 Task: Add an event with the title Lunch and Learn: Effective Presentation Delivery, date '2024/03/05', time 8:50 AM to 10:50 AMand add a description: Participants will understand the value of diversity within the team and explore ways to leverage diverse perspectives, experiences, and expertise. They will learn strategies for creating an inclusive environment that celebrates and respects individual differences., put the event into Orange category . Add location for the event as: Berlin, Germany, logged in from the account softage.3@softage.netand send the event invitation to softage.7@softage.net and softage.8@softage.net. Set a reminder for the event 12 hour before
Action: Mouse moved to (92, 102)
Screenshot: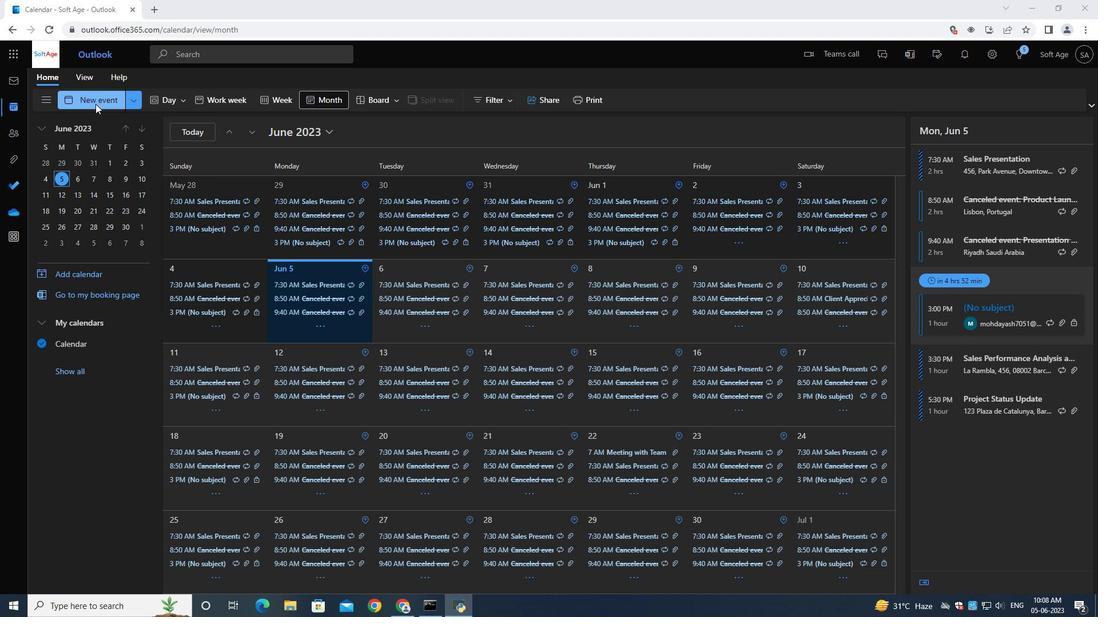 
Action: Mouse pressed left at (92, 102)
Screenshot: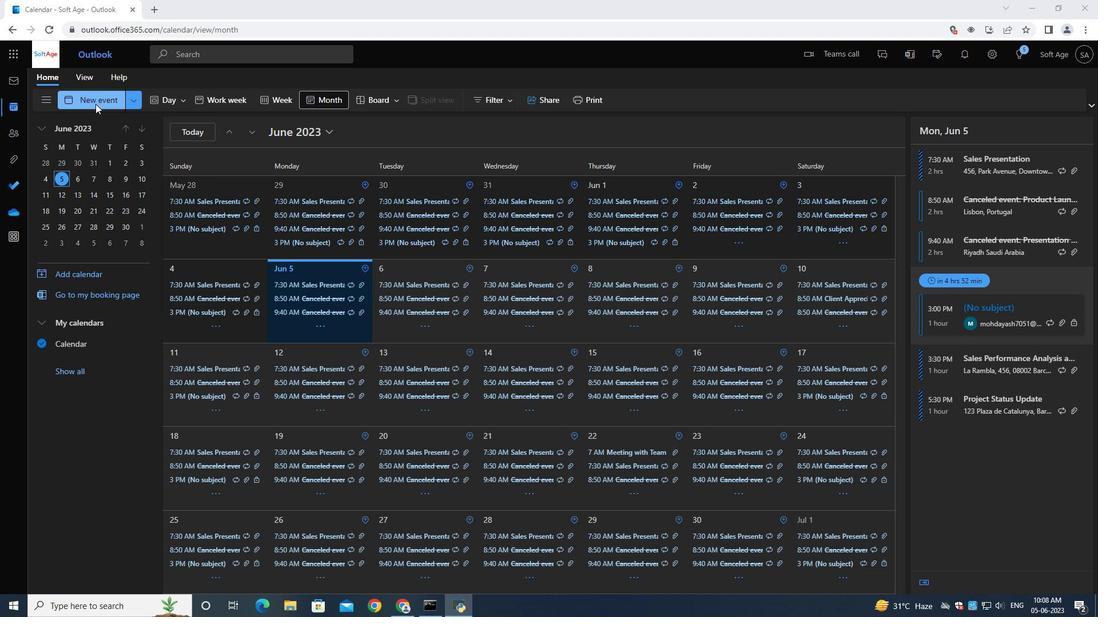 
Action: Mouse moved to (319, 178)
Screenshot: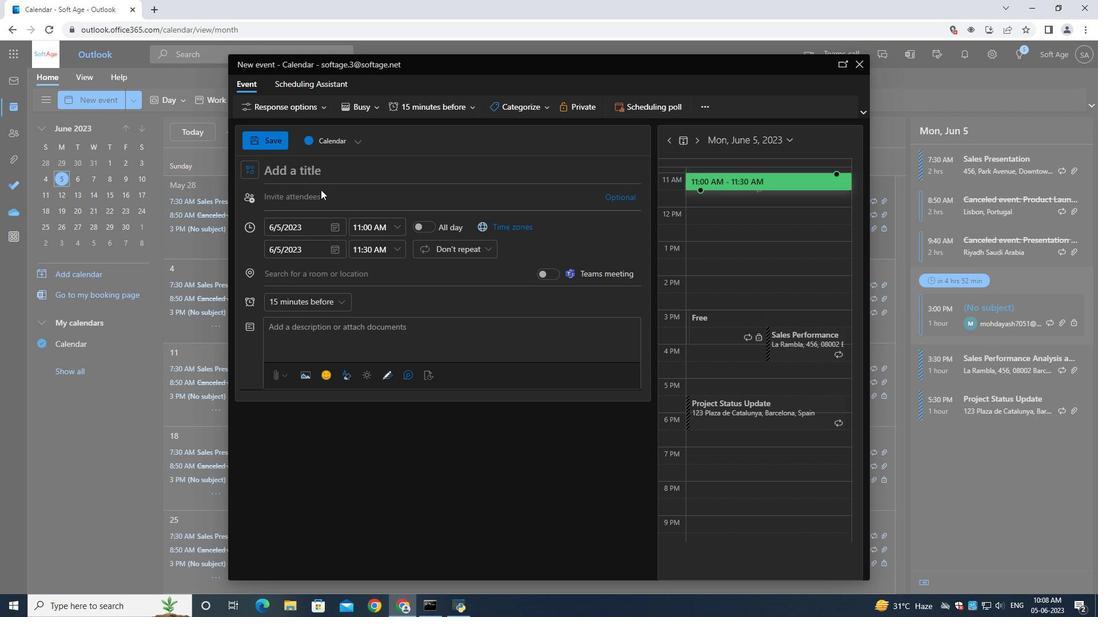 
Action: Mouse pressed left at (319, 178)
Screenshot: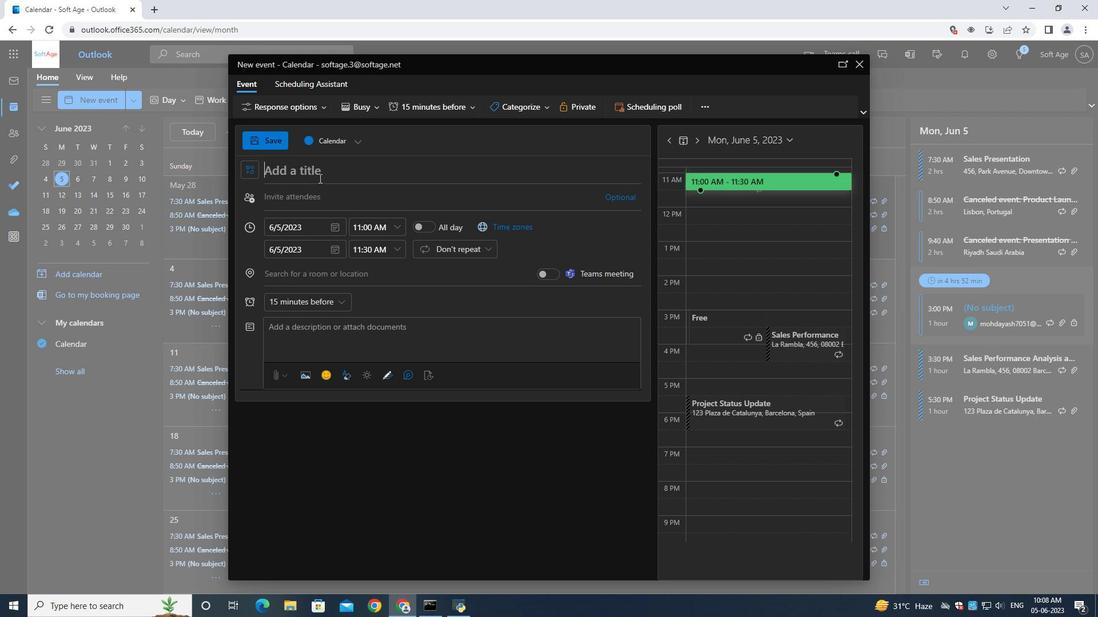 
Action: Mouse moved to (319, 179)
Screenshot: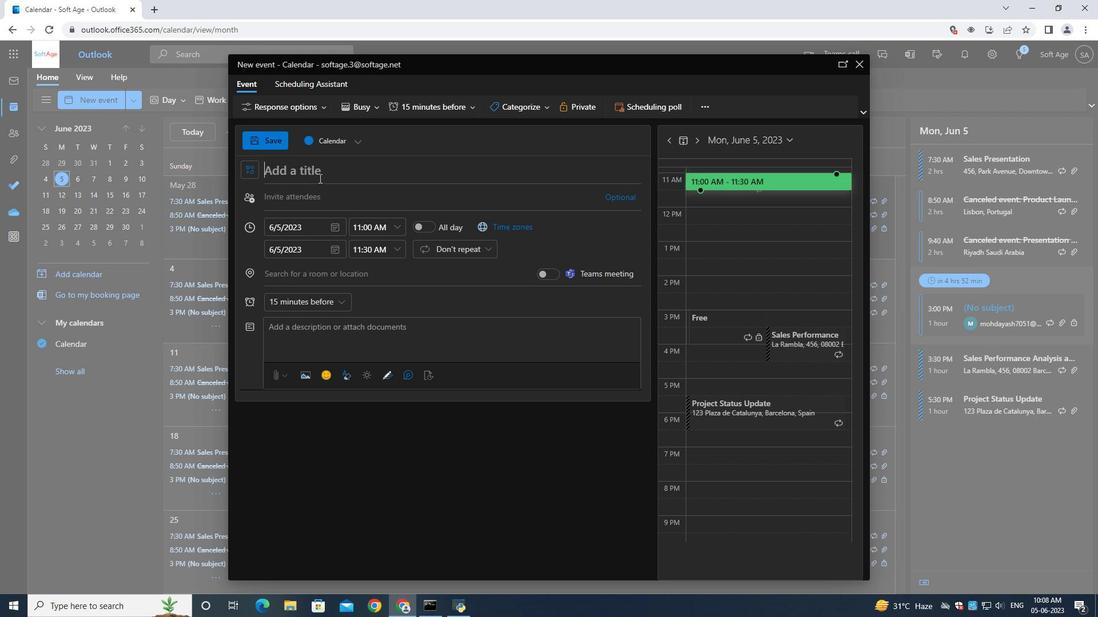 
Action: Key pressed <Key.shift><Key.shift><Key.shift><Key.shift><Key.shift><Key.shift><Key.shift><Key.shift><Key.shift><Key.shift><Key.shift><Key.shift><Key.shift><Key.shift><Key.shift><Key.shift><Key.shift><Key.shift><Key.shift><Key.shift><Key.shift><Key.shift><Key.shift><Key.shift><Key.shift><Key.shift><Key.shift><Key.shift><Key.shift><Key.shift><Key.shift><Key.shift><Key.shift><Key.shift><Key.shift><Key.shift><Key.shift>Lunch<Key.space><Key.shift>and<Key.space><Key.shift><Key.shift><Key.shift>Learn<Key.shift_r>:<Key.space><Key.shift>Effective<Key.space><Key.shift>Presentation<Key.space><Key.shift><Key.shift><Key.shift>Delivery
Screenshot: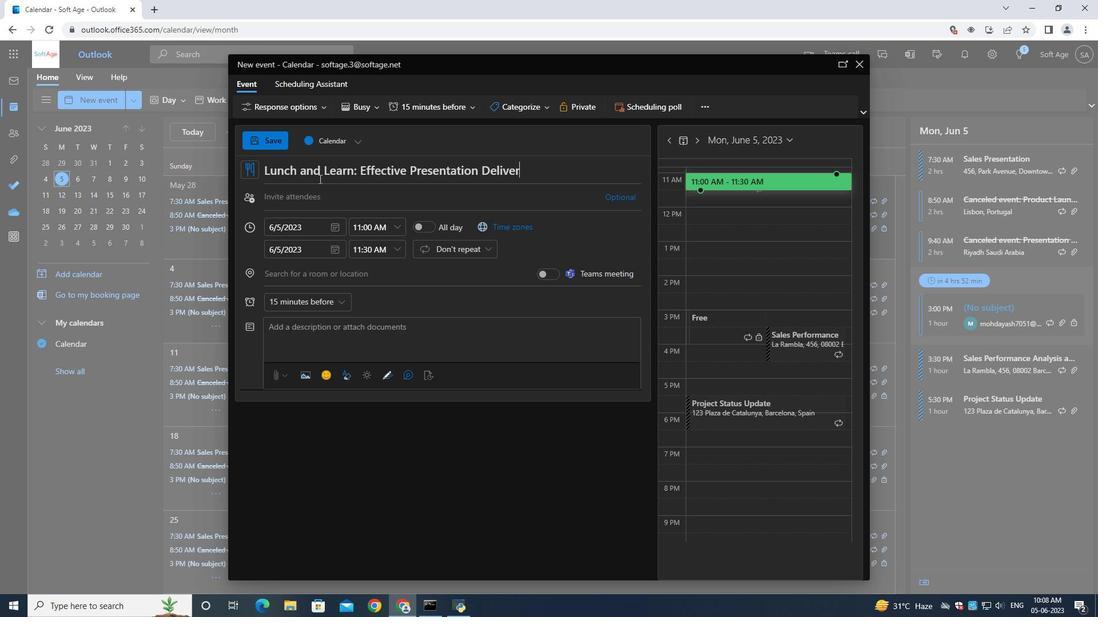 
Action: Mouse moved to (337, 228)
Screenshot: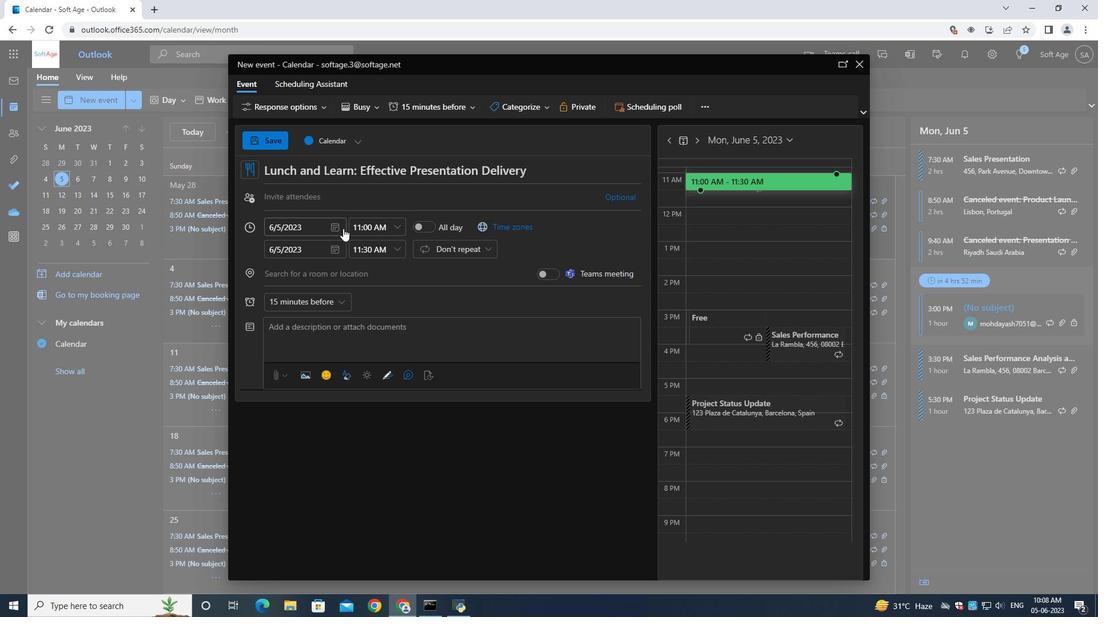 
Action: Mouse pressed left at (337, 228)
Screenshot: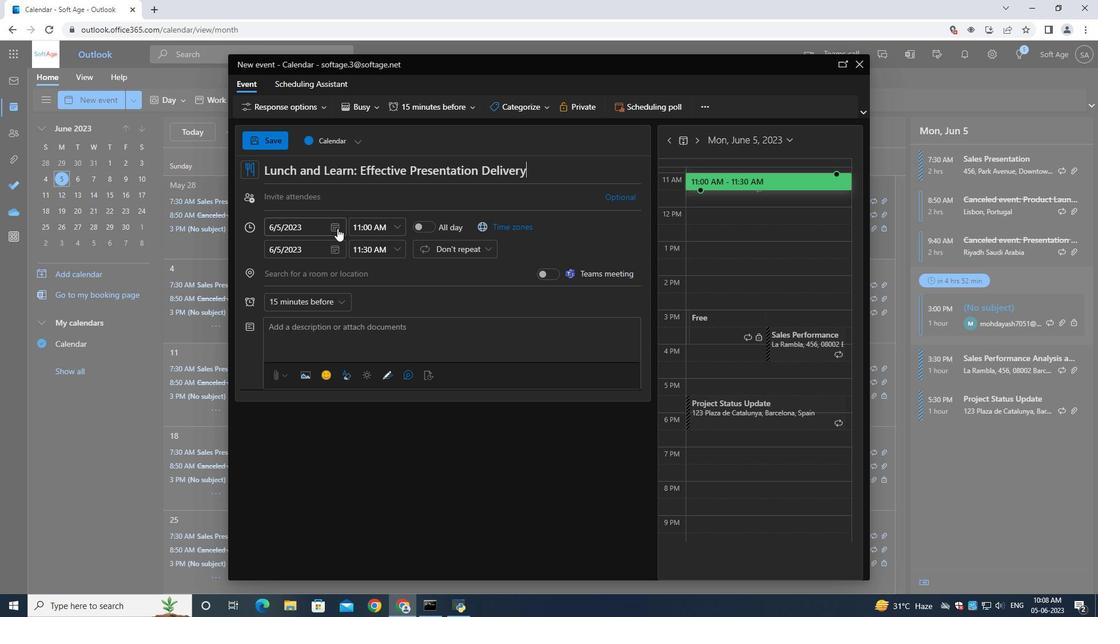 
Action: Mouse moved to (370, 252)
Screenshot: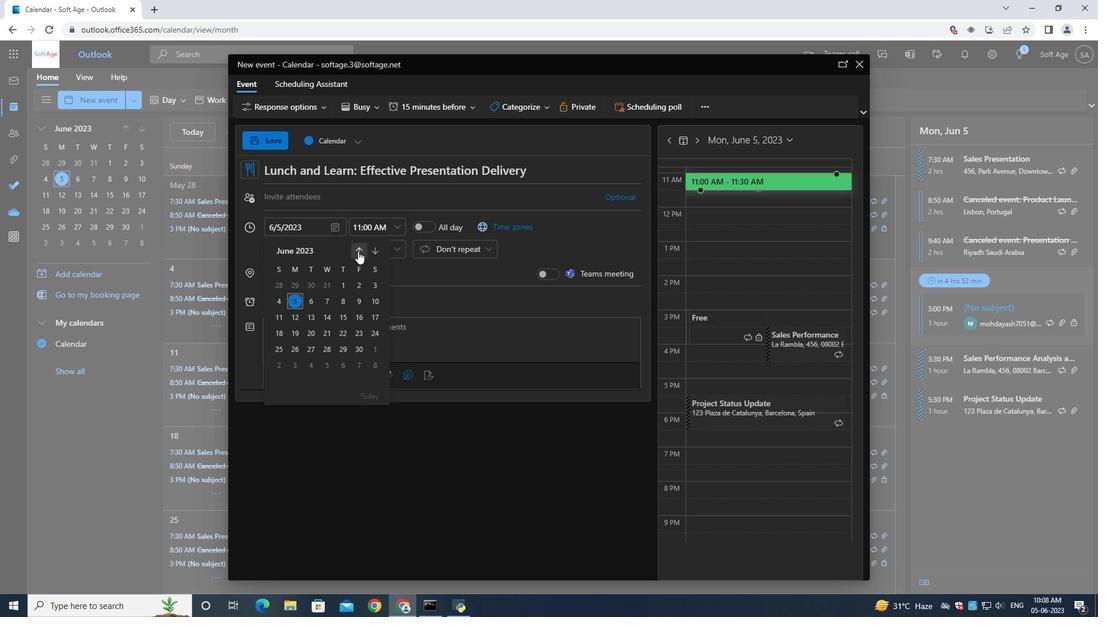 
Action: Mouse pressed left at (370, 252)
Screenshot: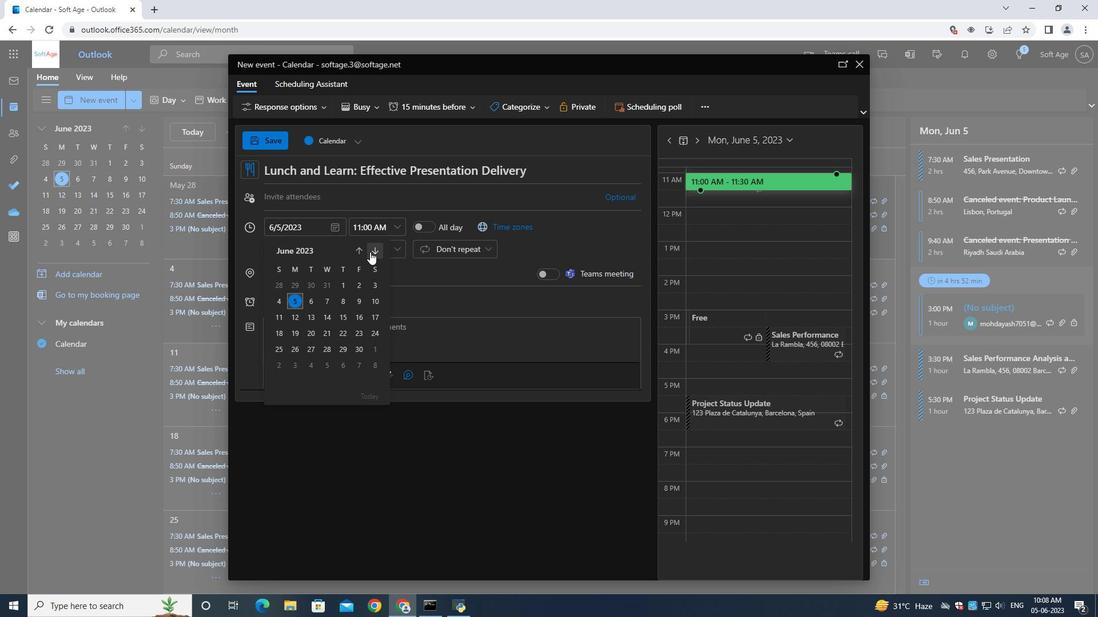 
Action: Mouse pressed left at (370, 252)
Screenshot: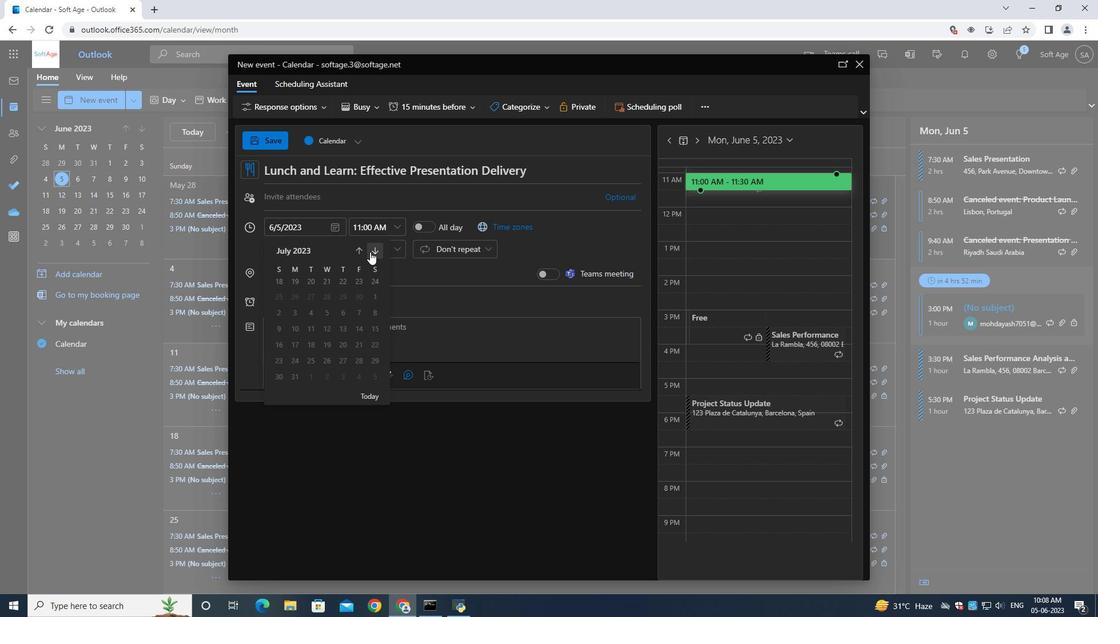 
Action: Mouse moved to (370, 252)
Screenshot: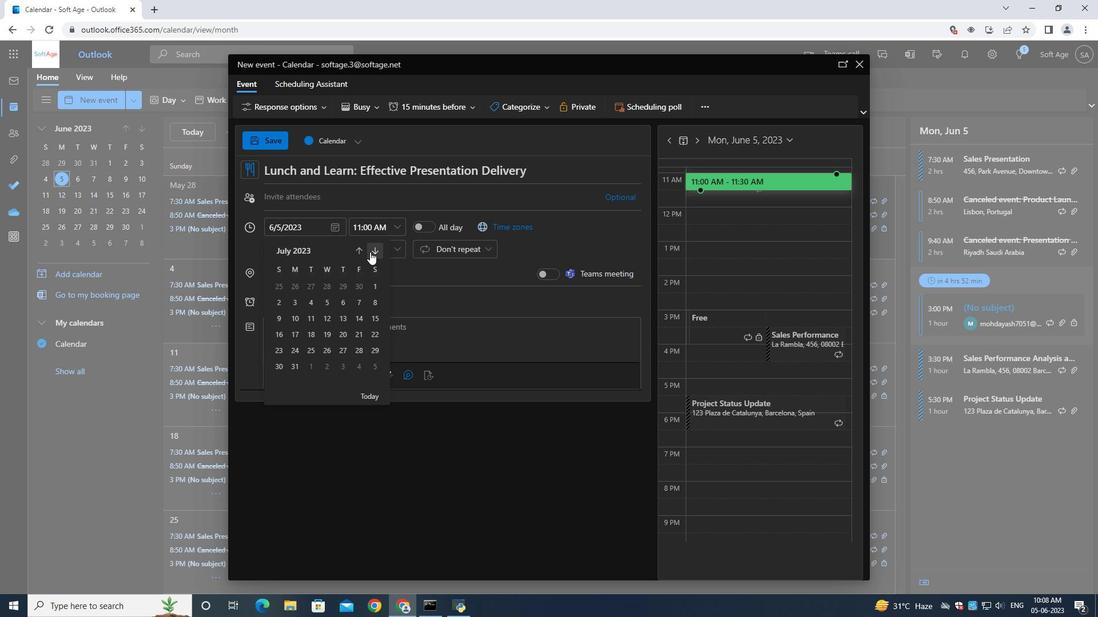 
Action: Mouse pressed left at (370, 252)
Screenshot: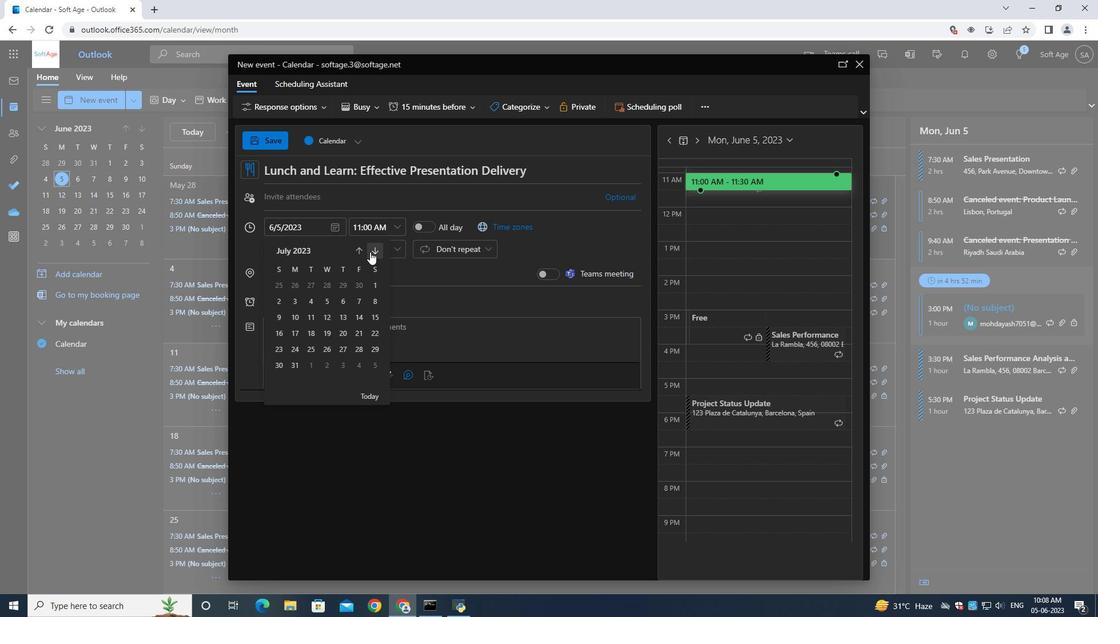 
Action: Mouse pressed left at (370, 252)
Screenshot: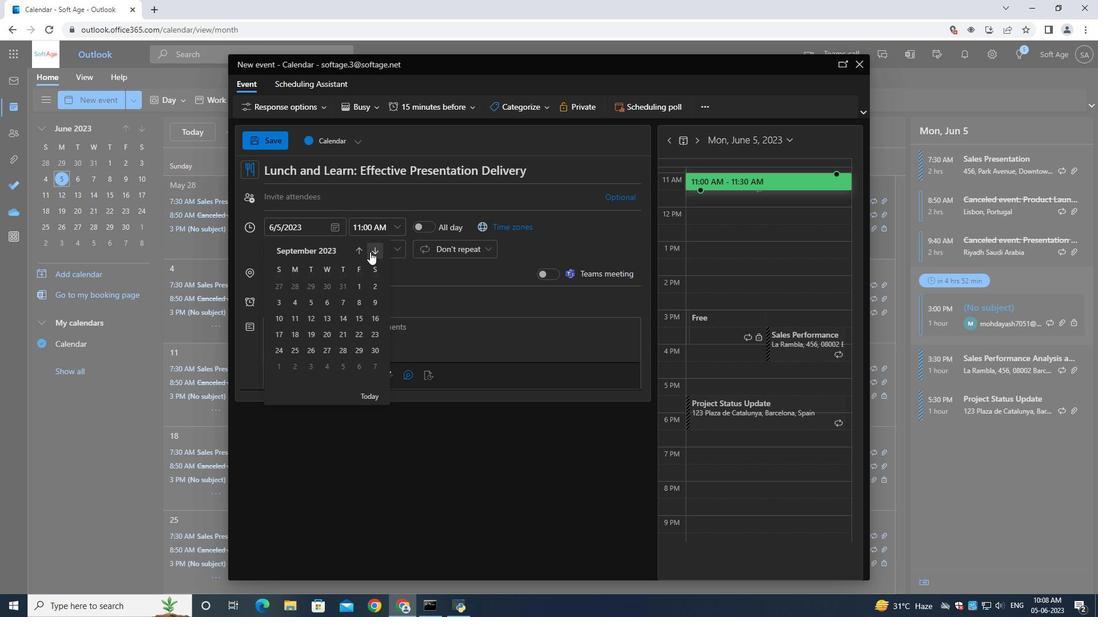 
Action: Mouse pressed left at (370, 252)
Screenshot: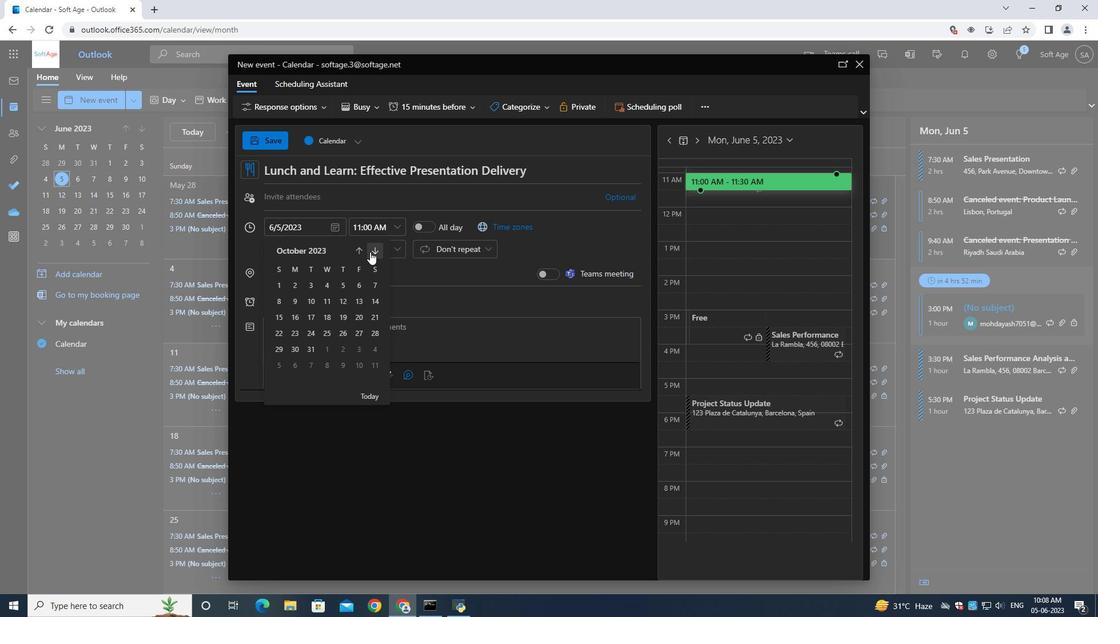 
Action: Mouse pressed left at (370, 252)
Screenshot: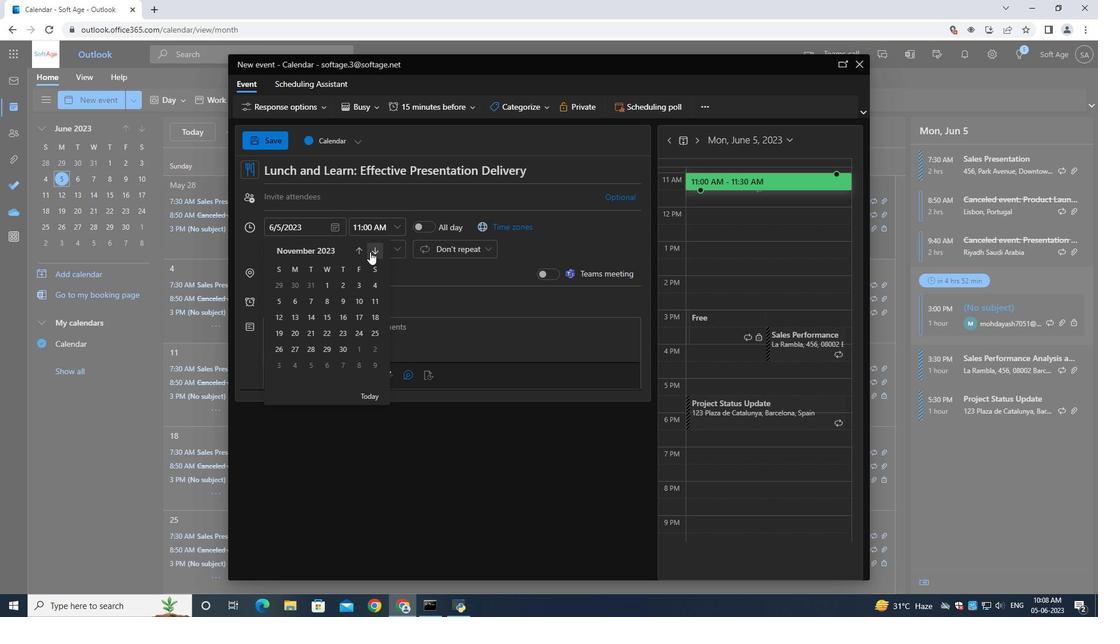 
Action: Mouse pressed left at (370, 252)
Screenshot: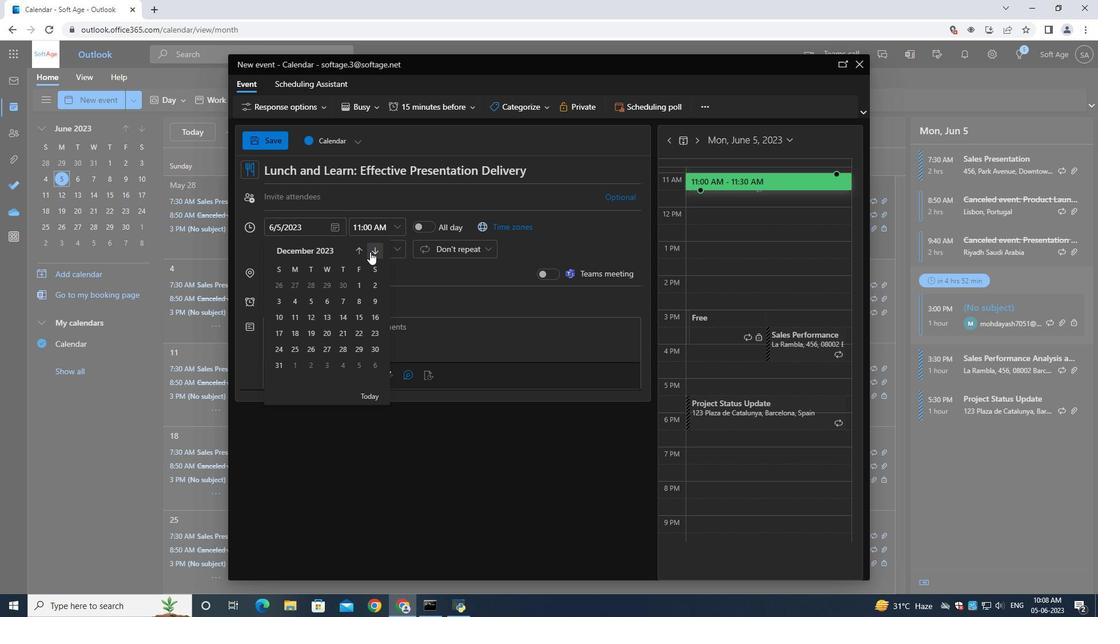
Action: Mouse pressed left at (370, 252)
Screenshot: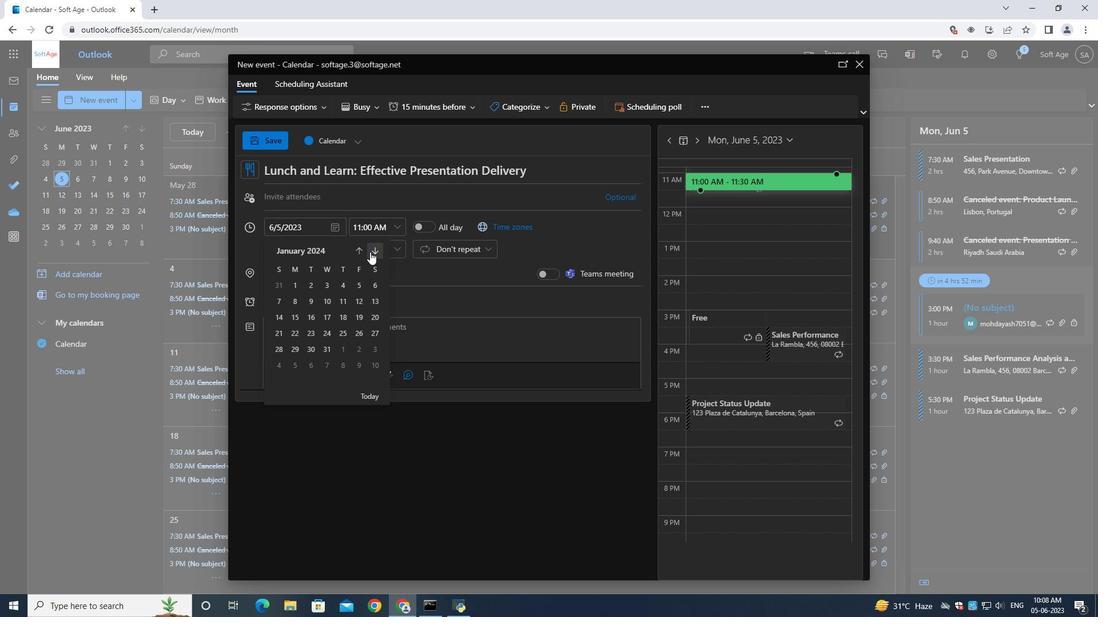 
Action: Mouse pressed left at (370, 252)
Screenshot: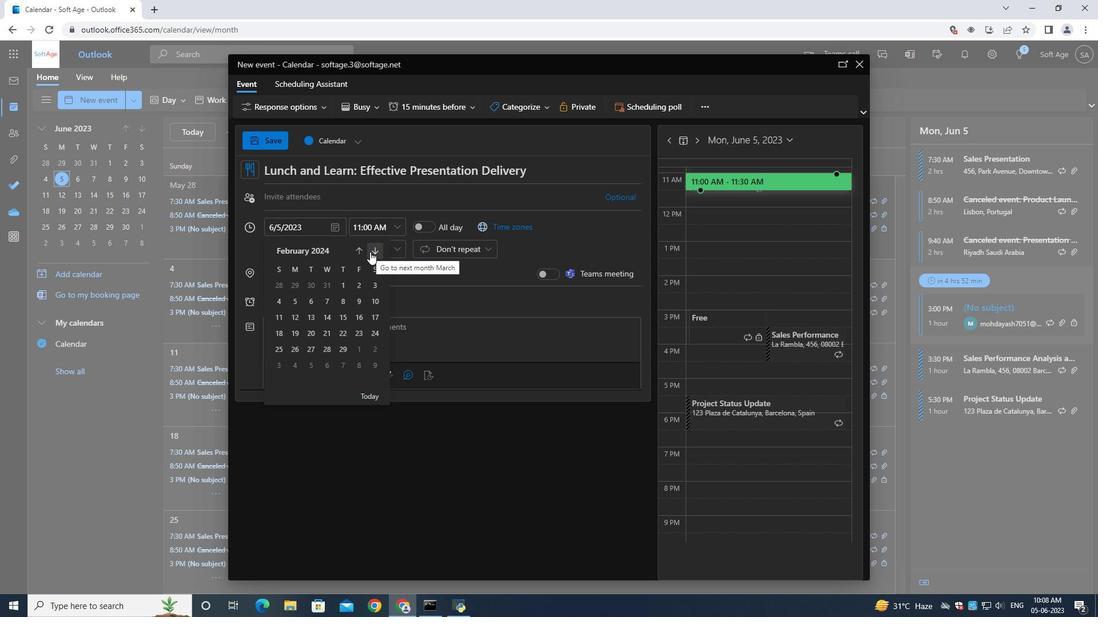 
Action: Mouse moved to (309, 300)
Screenshot: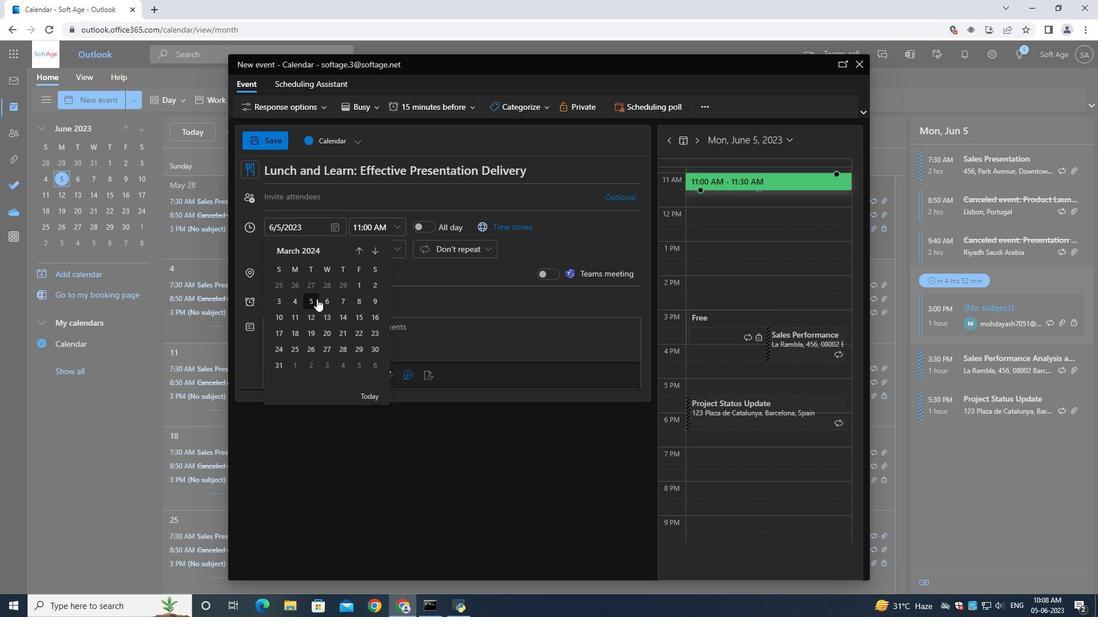 
Action: Mouse pressed left at (309, 300)
Screenshot: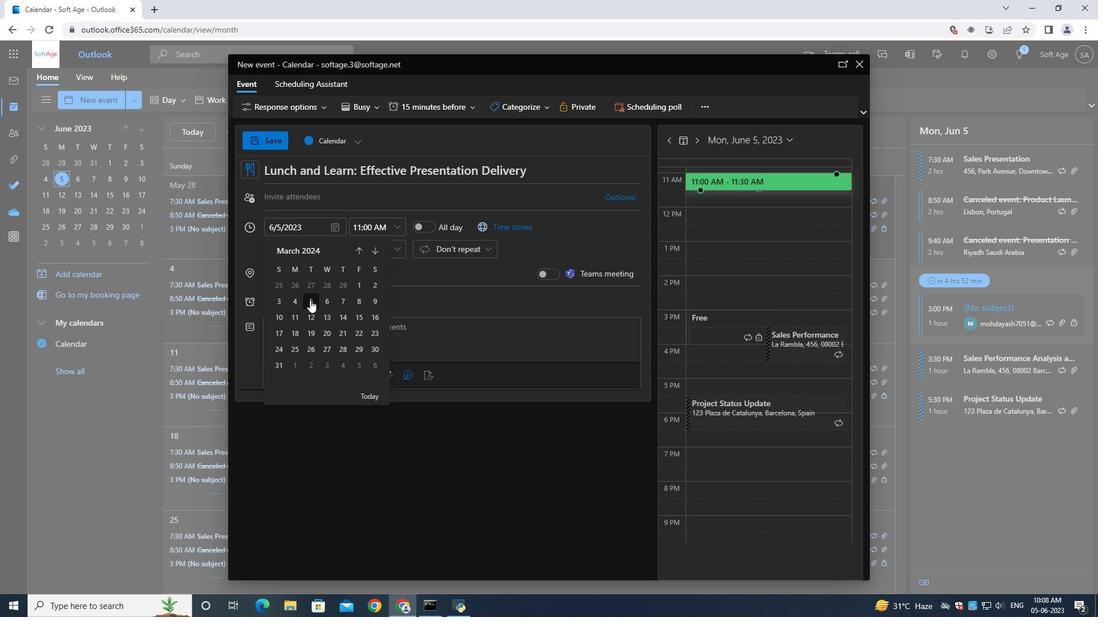 
Action: Mouse moved to (370, 229)
Screenshot: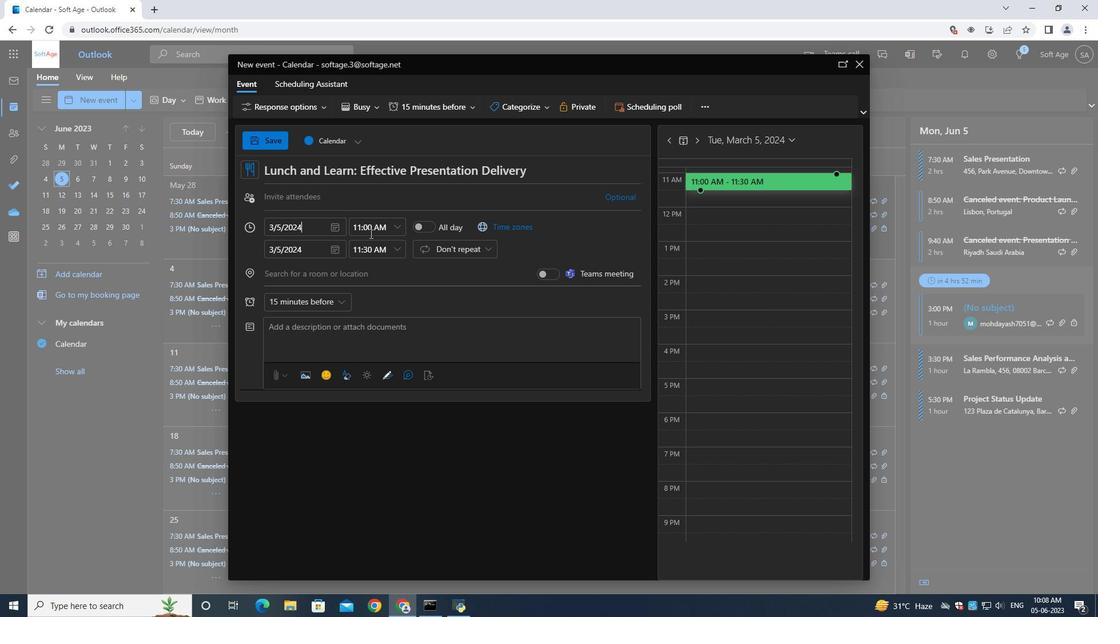 
Action: Mouse pressed left at (370, 229)
Screenshot: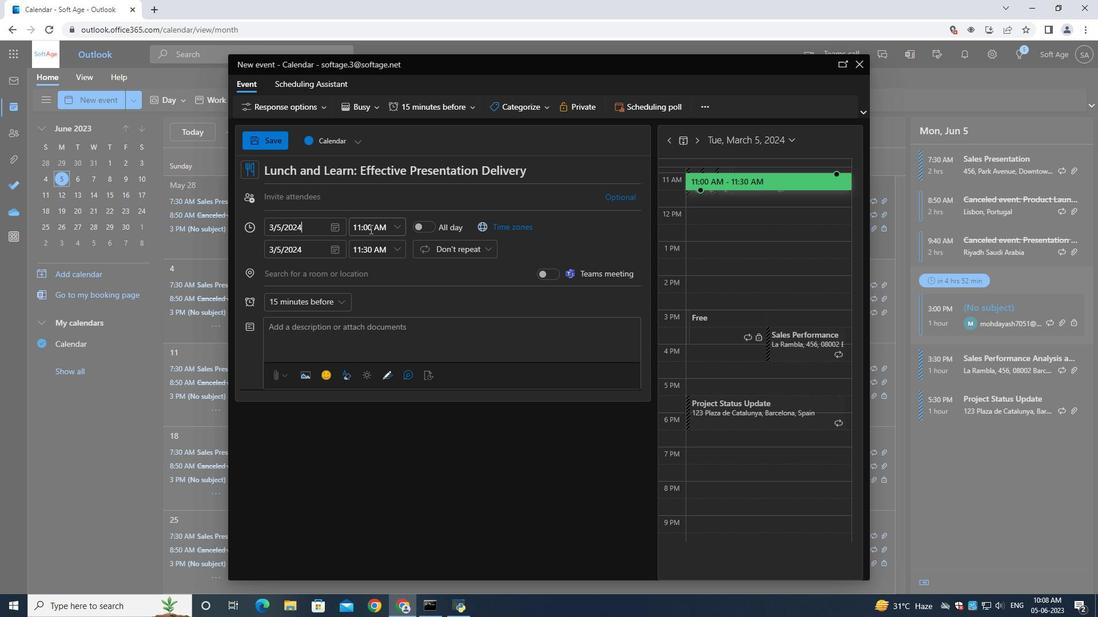 
Action: Mouse moved to (412, 227)
Screenshot: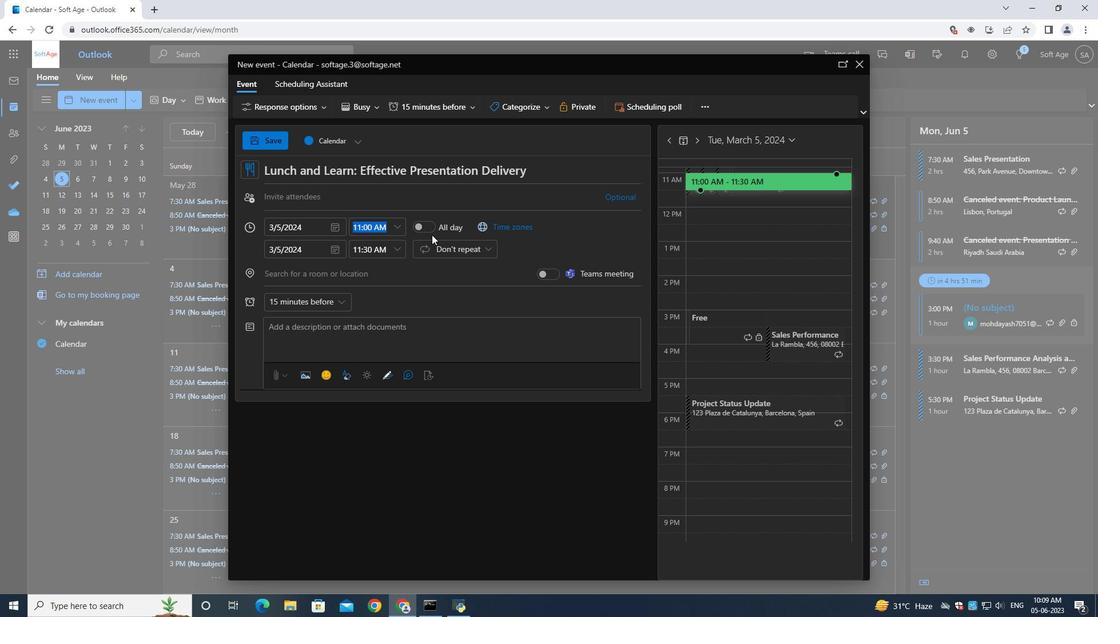 
Action: Key pressed 8<Key.shift_r>:50<Key.shift>AM
Screenshot: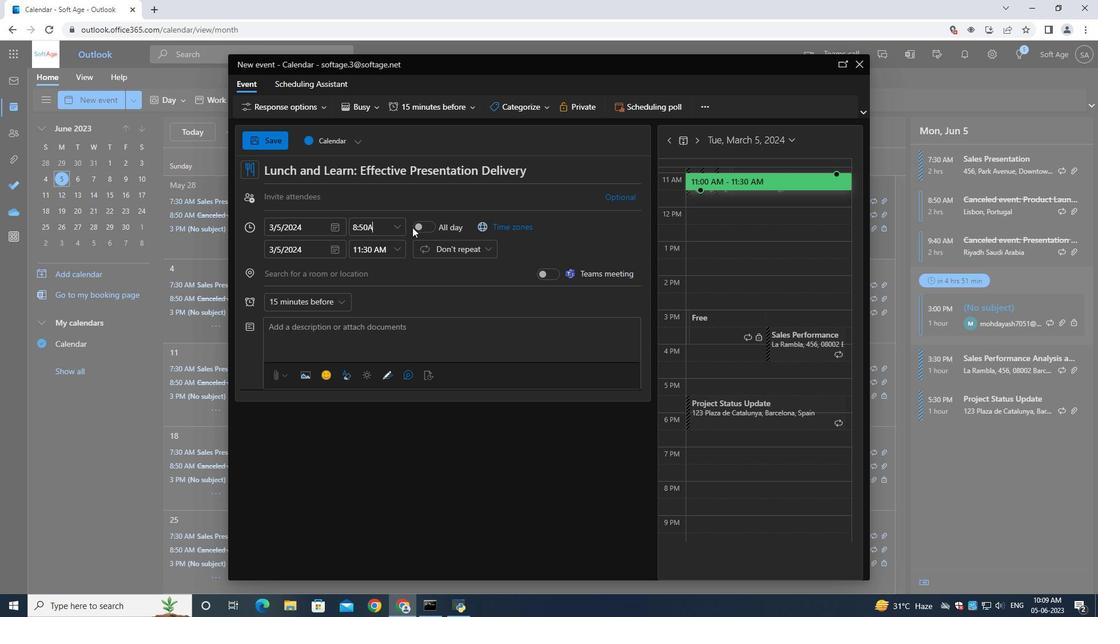 
Action: Mouse moved to (362, 247)
Screenshot: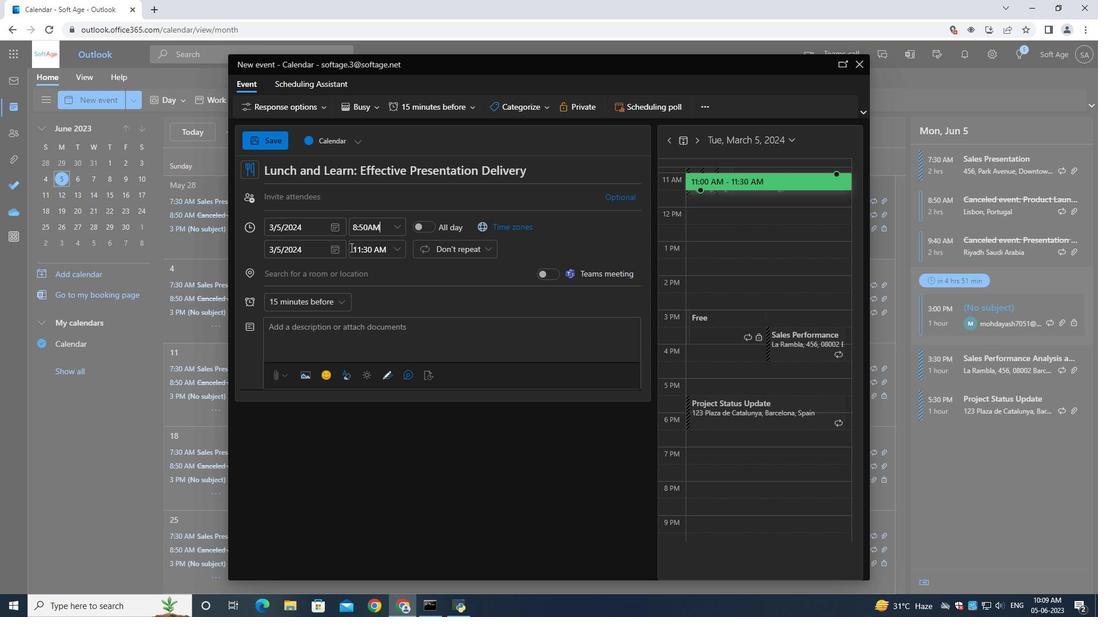 
Action: Mouse pressed left at (362, 247)
Screenshot: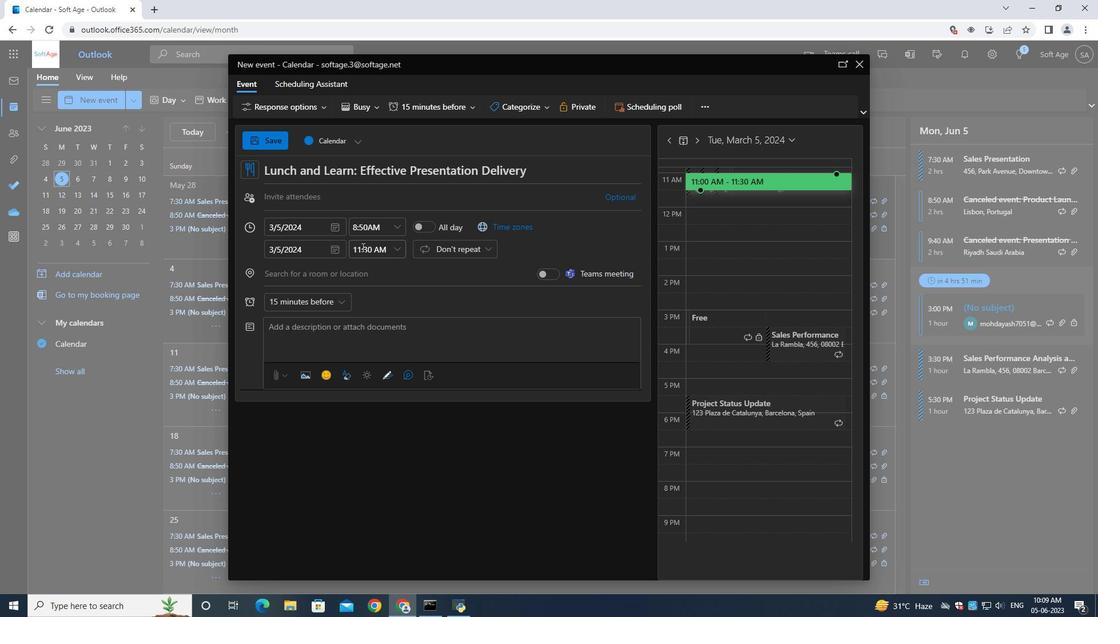 
Action: Key pressed 10<Key.shift_r><Key.shift_r><Key.shift_r><Key.shift_r><Key.shift_r>:50<Key.shift>AM
Screenshot: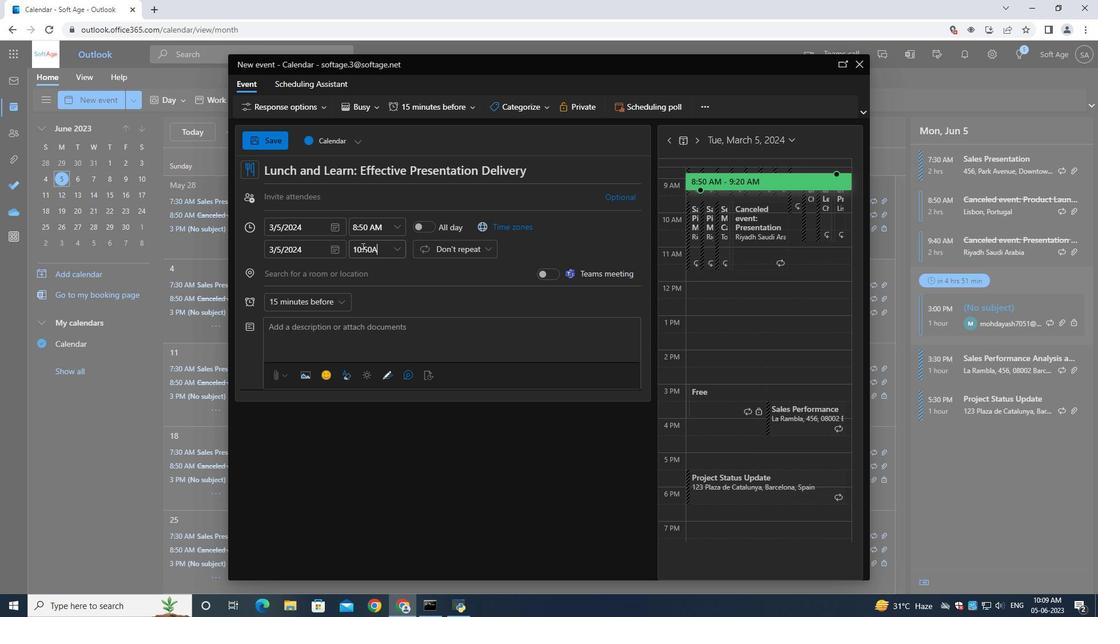 
Action: Mouse moved to (329, 328)
Screenshot: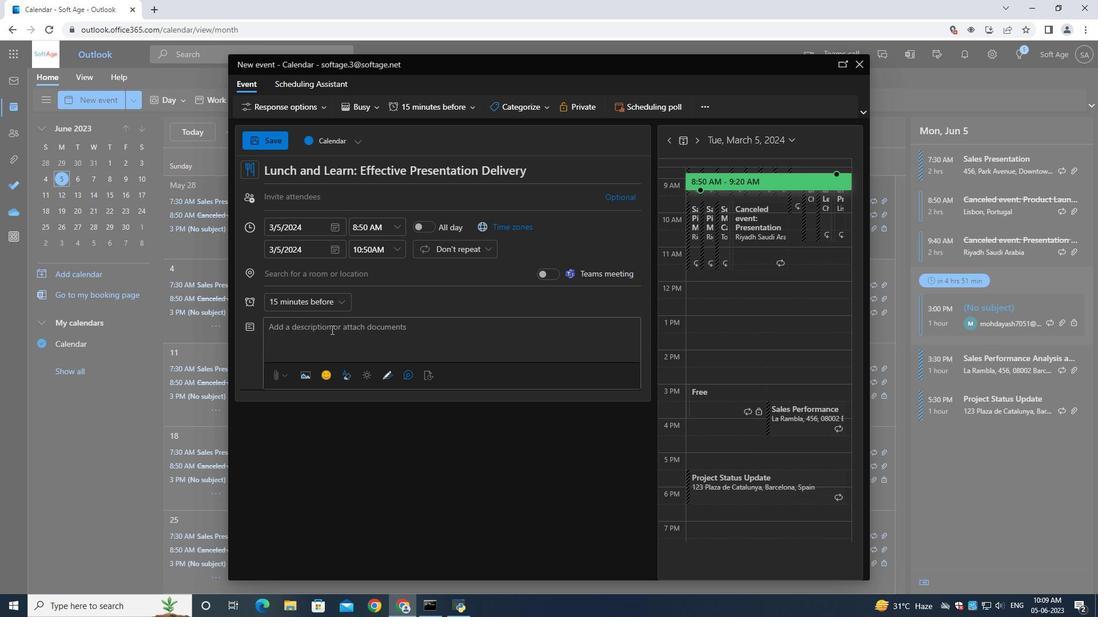 
Action: Mouse pressed left at (329, 328)
Screenshot: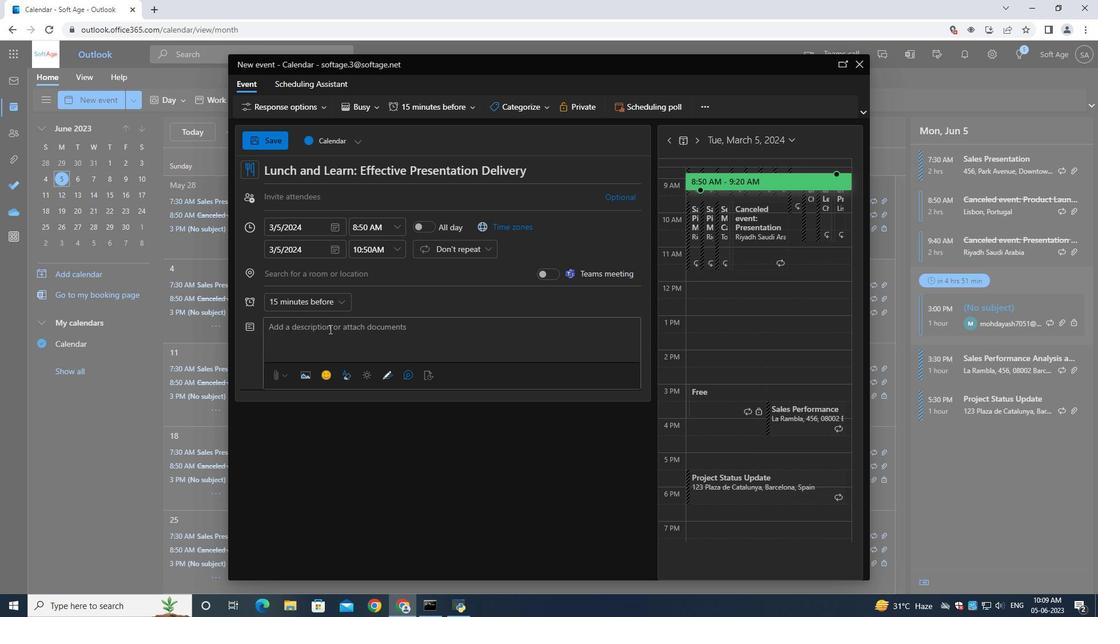 
Action: Mouse moved to (329, 328)
Screenshot: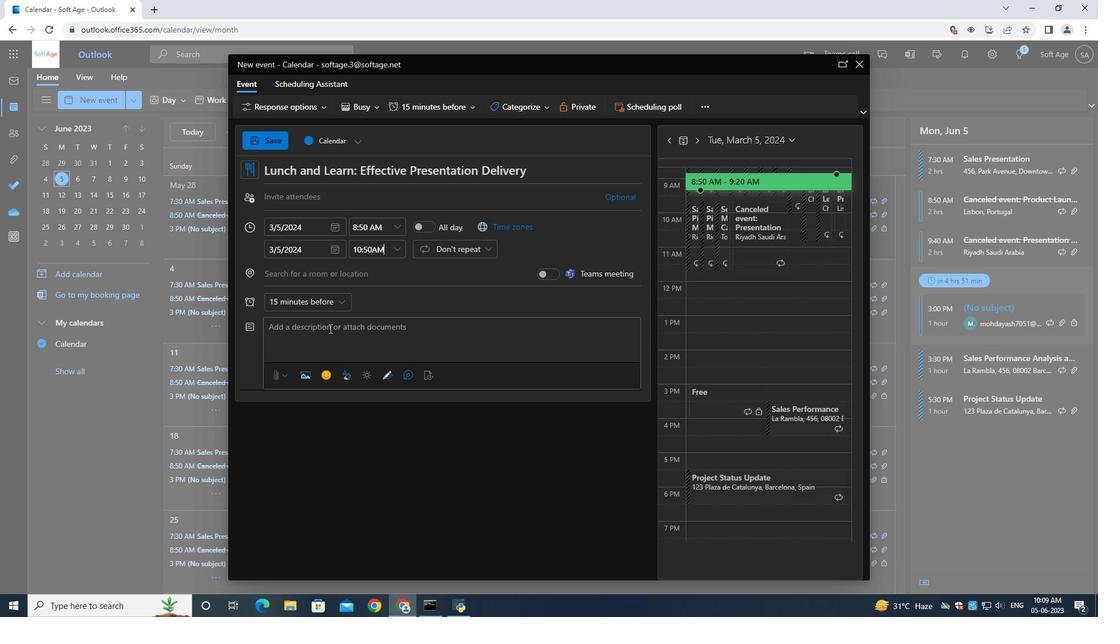 
Action: Key pressed <Key.shift>Participants<Key.space>will<Key.space>understand<Key.space>the<Key.space>value<Key.space>of<Key.space>diversity<Key.space>within<Key.space>the<Key.space>team<Key.space>and<Key.space>explore<Key.space>ways<Key.space>to<Key.space>leverage<Key.space>diverse<Key.space>perspectives,<Key.space>experience,<Key.space>and<Key.space>expertise.<Key.space><Key.shift>They<Key.space>will<Key.space>learn<Key.space>stra<Key.backspace><Key.backspace>e<Key.backspace>rategies<Key.space>an<Key.backspace><Key.backspace>for<Key.space>creating<Key.space>inclusive<Key.space>enviroment<Key.space>that<Key.space>celebrates<Key.space>and<Key.space>respects<Key.space>individual<Key.space>differences.
Screenshot: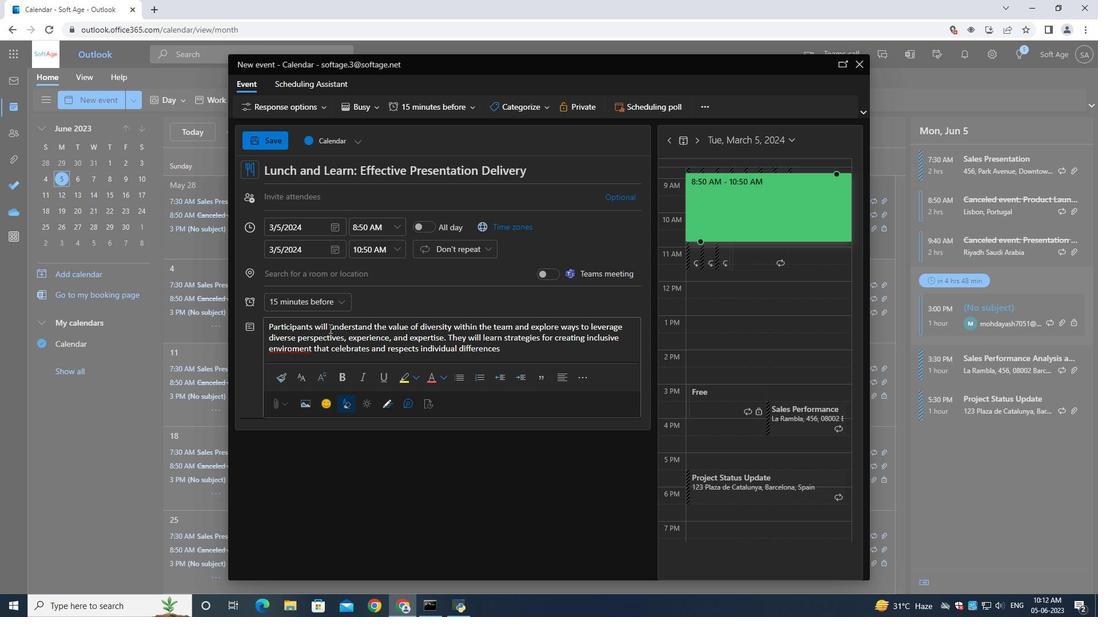 
Action: Mouse moved to (517, 104)
Screenshot: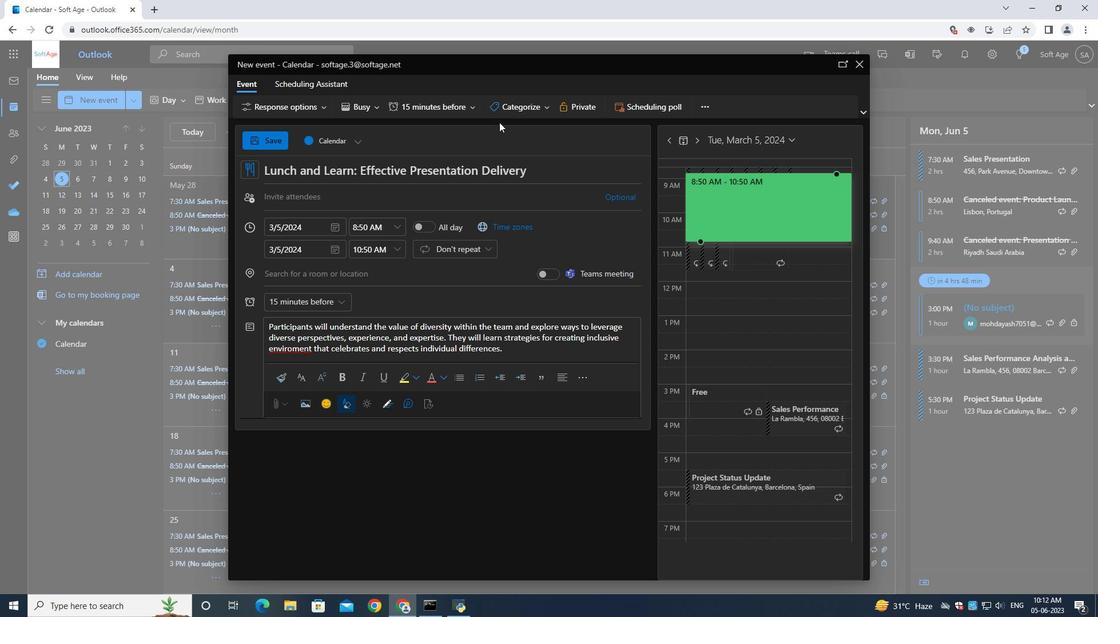 
Action: Mouse pressed left at (517, 104)
Screenshot: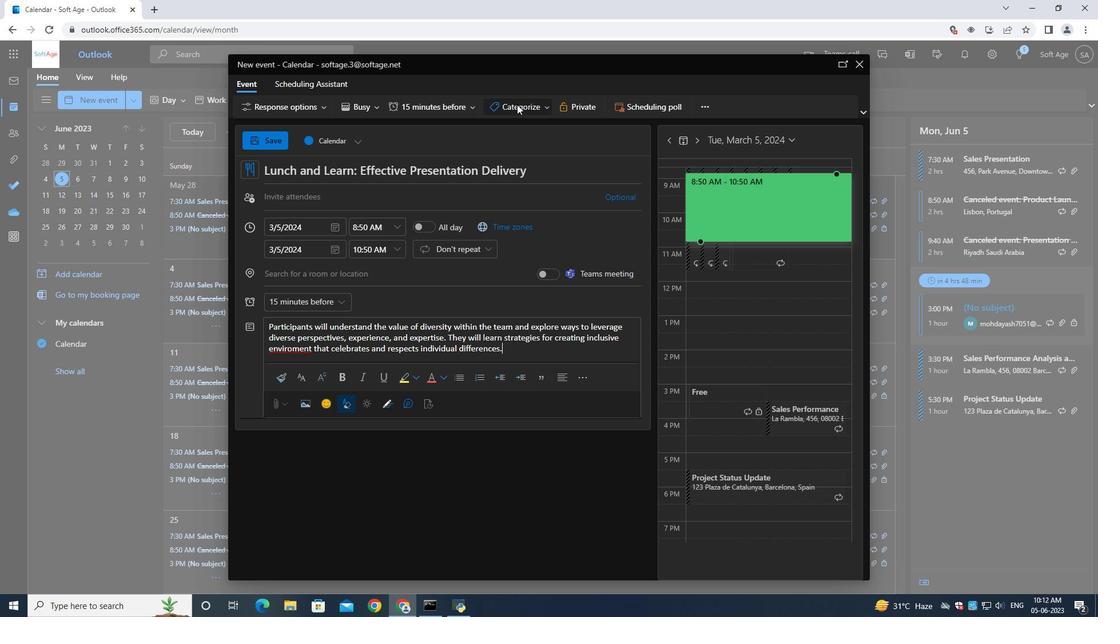 
Action: Mouse moved to (521, 166)
Screenshot: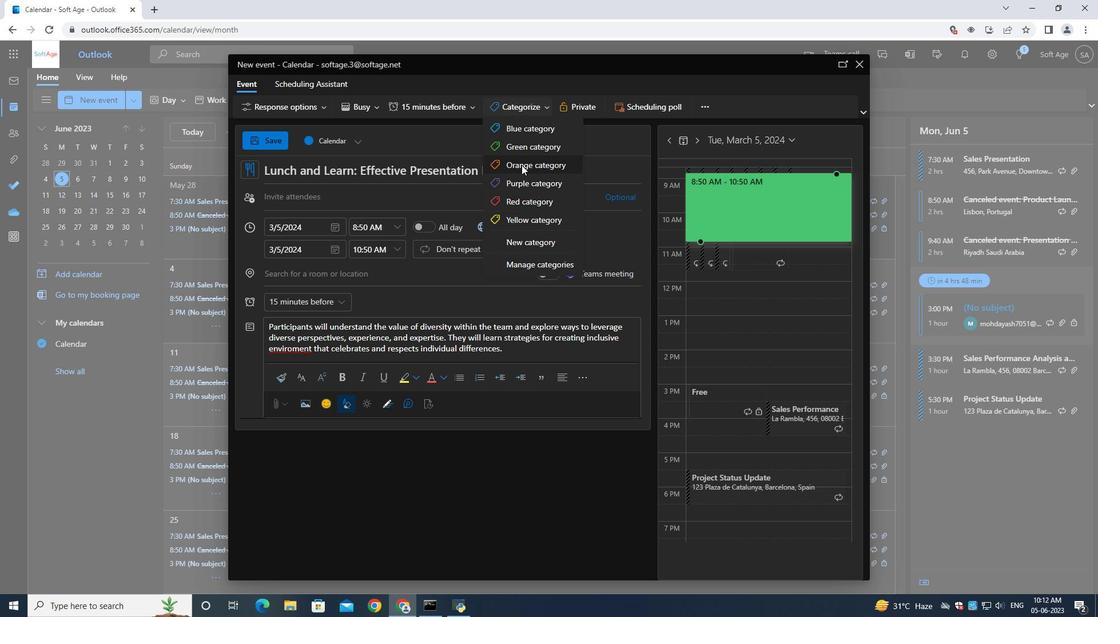 
Action: Mouse pressed left at (521, 166)
Screenshot: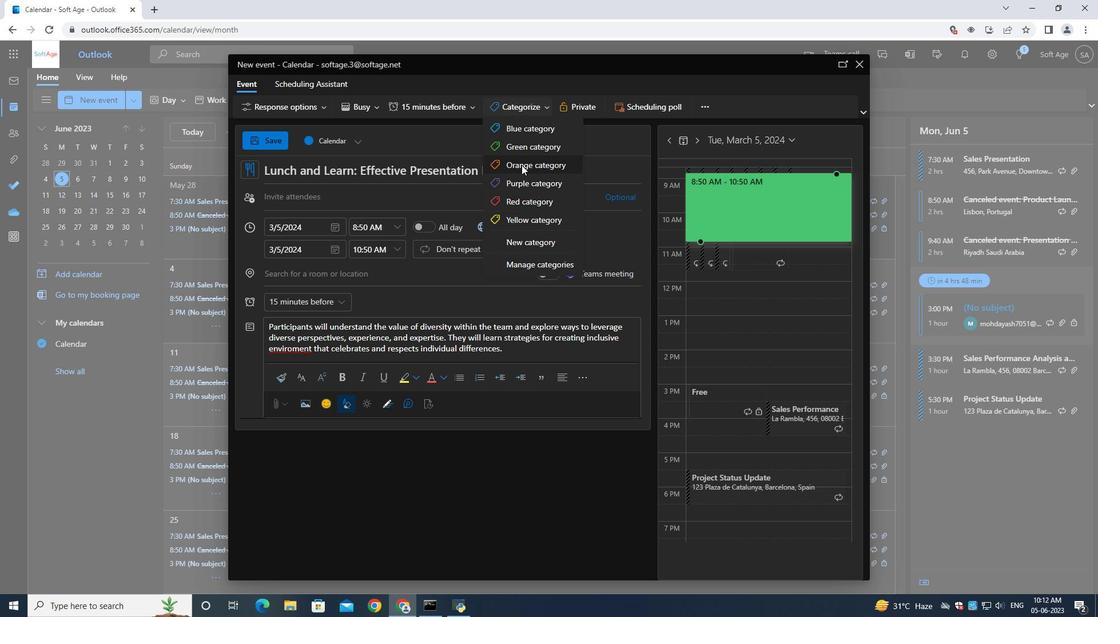 
Action: Mouse moved to (304, 273)
Screenshot: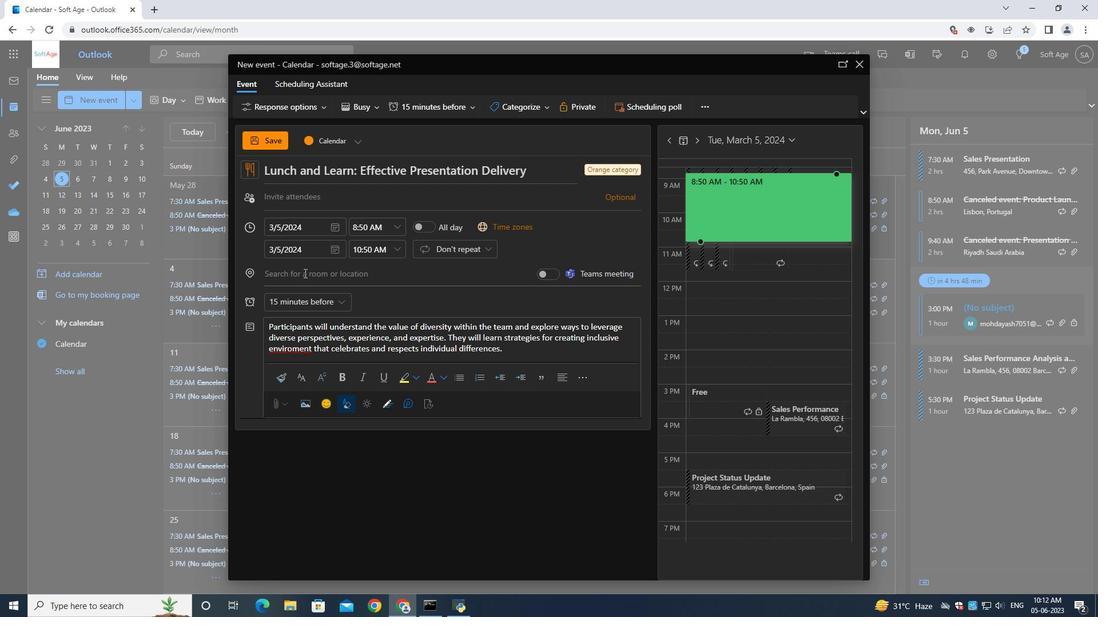 
Action: Mouse pressed left at (304, 273)
Screenshot: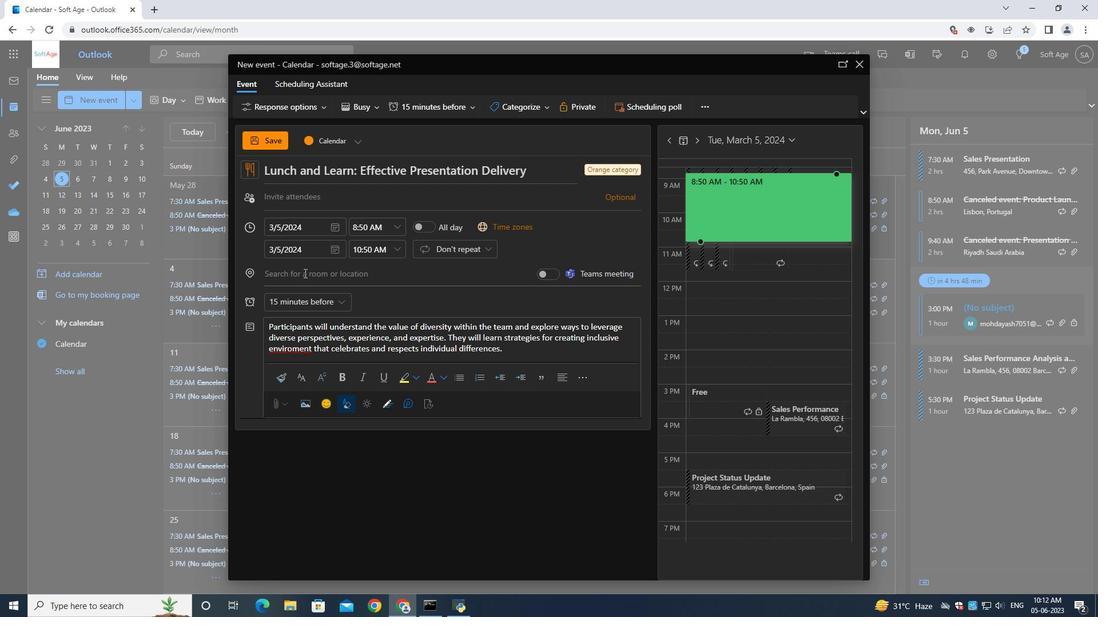 
Action: Key pressed <Key.shift><Key.shift><Key.shift><Key.shift><Key.shift><Key.shift><Key.shift><Key.shift><Key.shift><Key.shift><Key.shift>Berlin,<Key.space><Key.shift>Germany
Screenshot: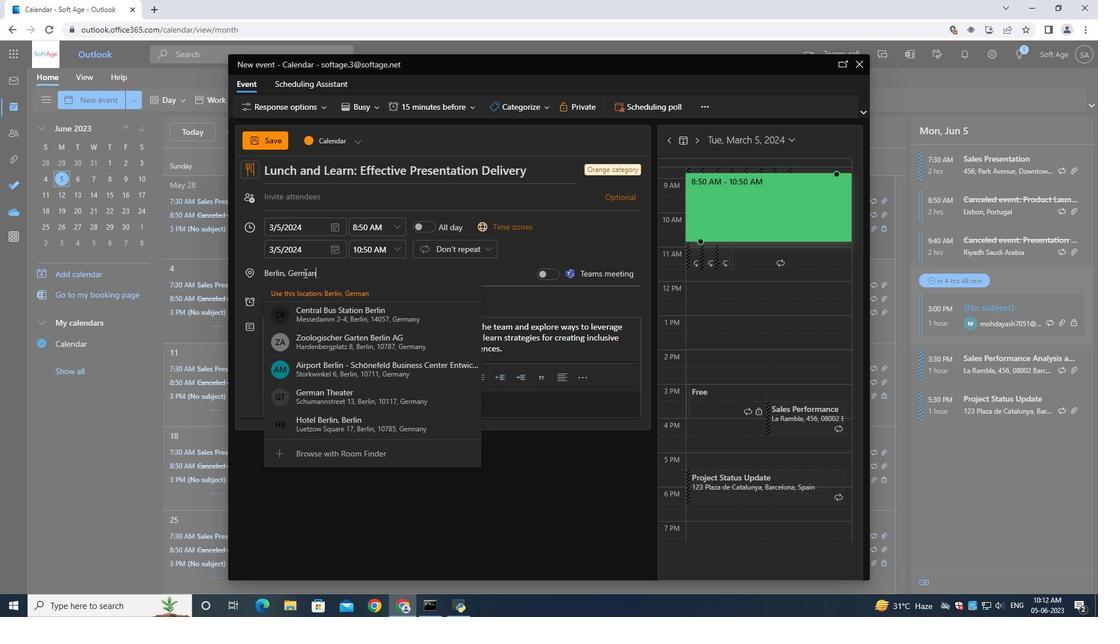 
Action: Mouse moved to (335, 192)
Screenshot: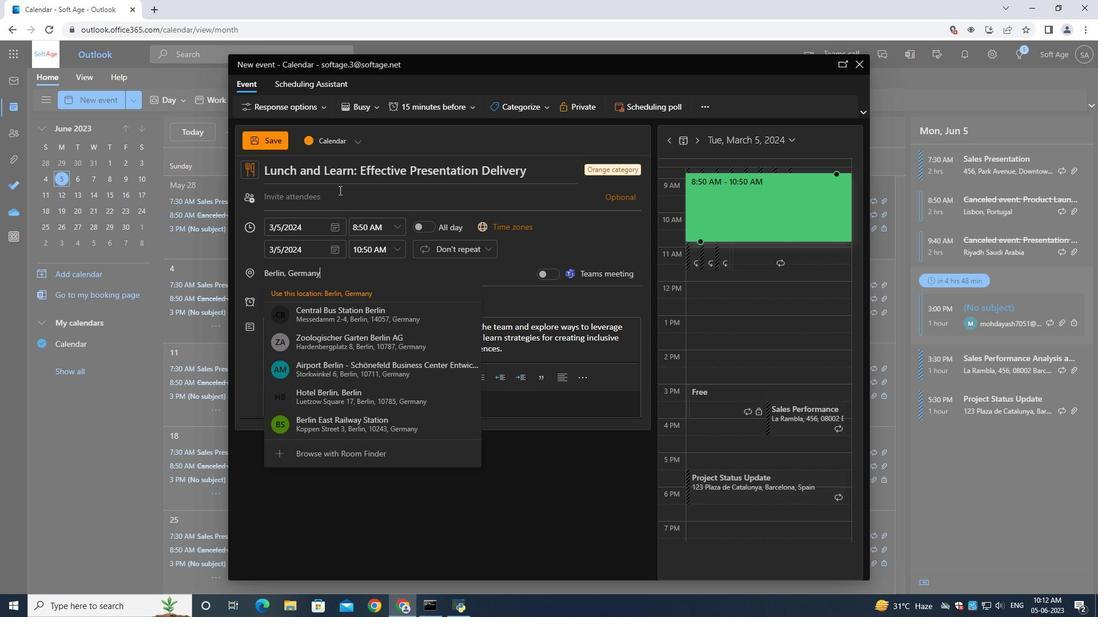 
Action: Mouse pressed left at (335, 192)
Screenshot: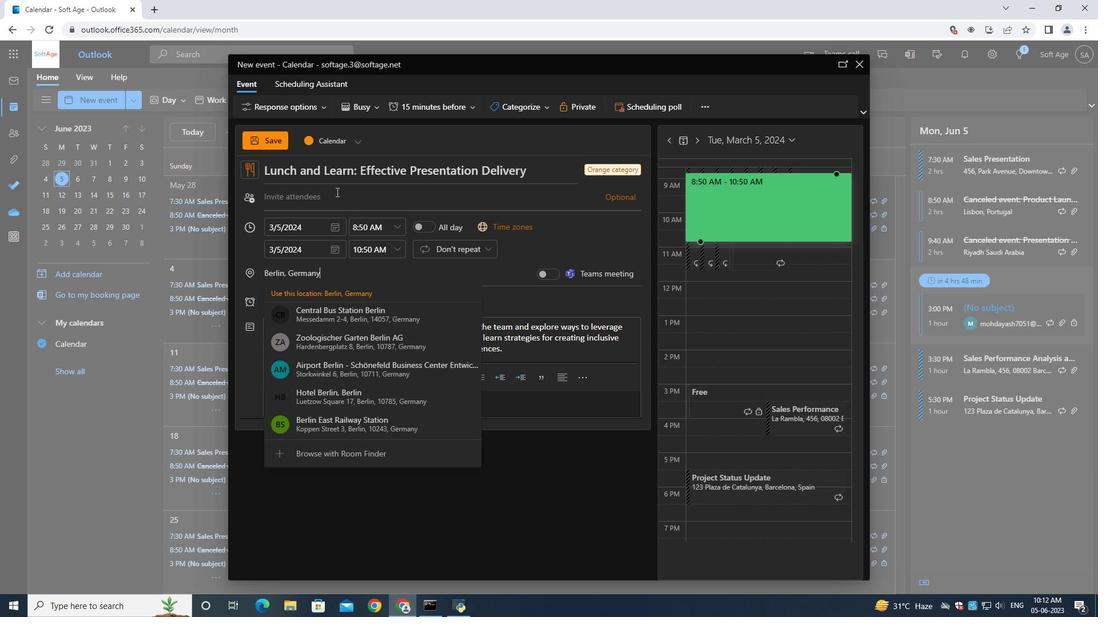 
Action: Key pressed softage.7<Key.shift>@softage.net
Screenshot: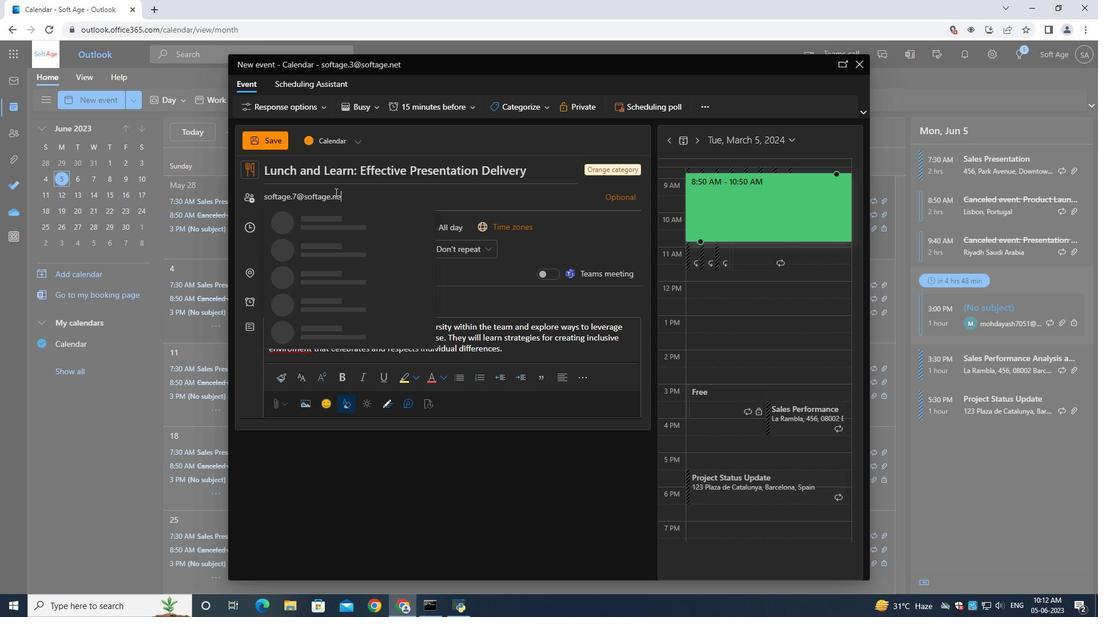 
Action: Mouse moved to (367, 219)
Screenshot: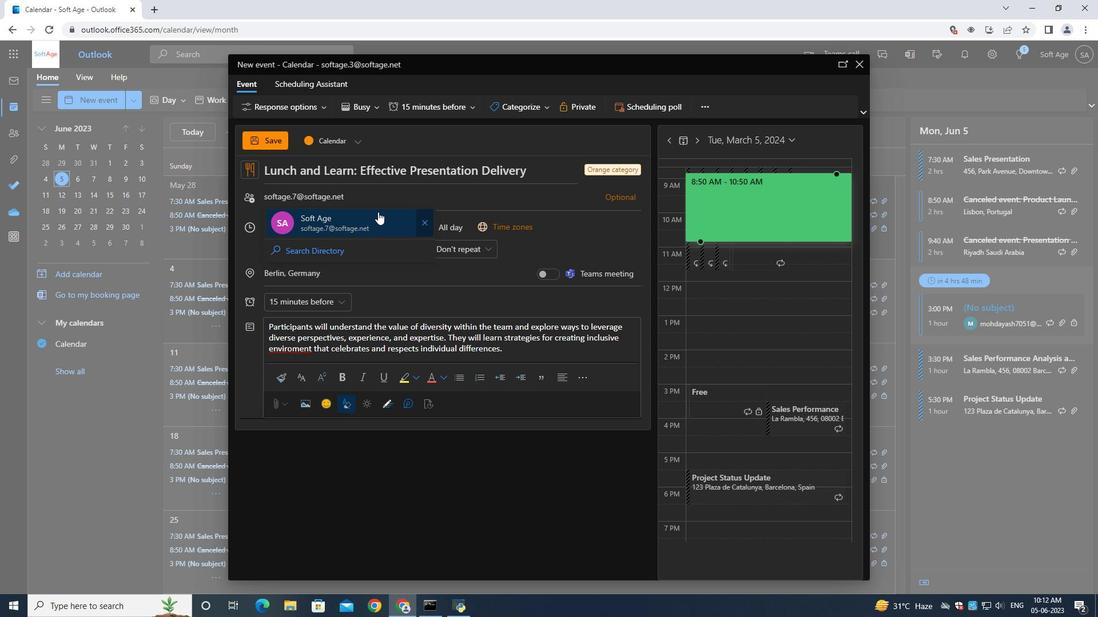 
Action: Mouse pressed left at (367, 219)
Screenshot: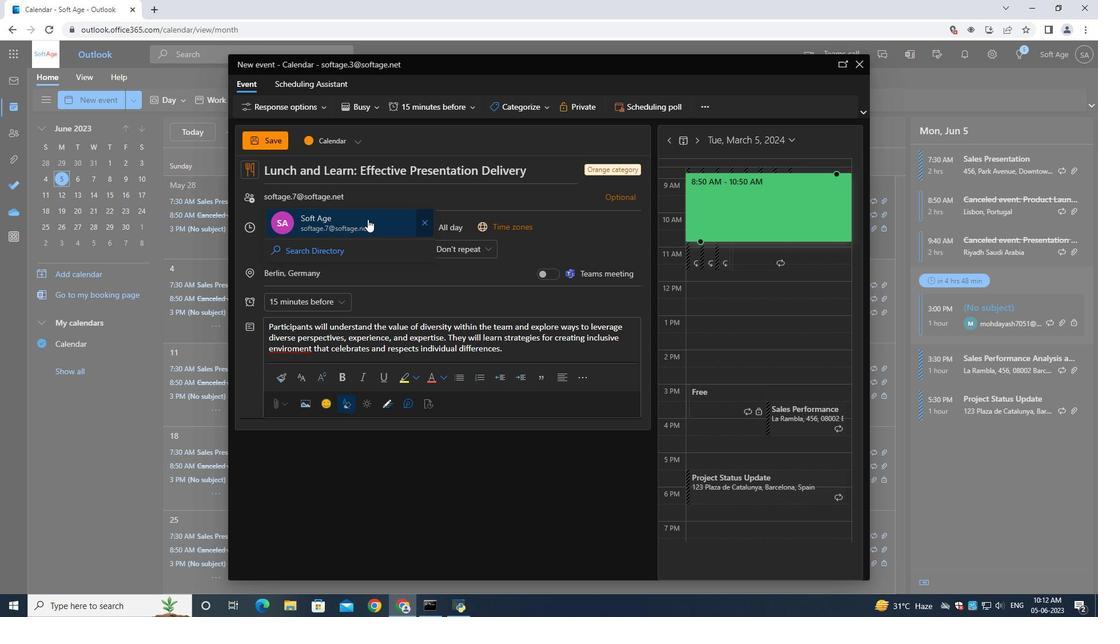 
Action: Key pressed softage.8<Key.shift>@softage.net
Screenshot: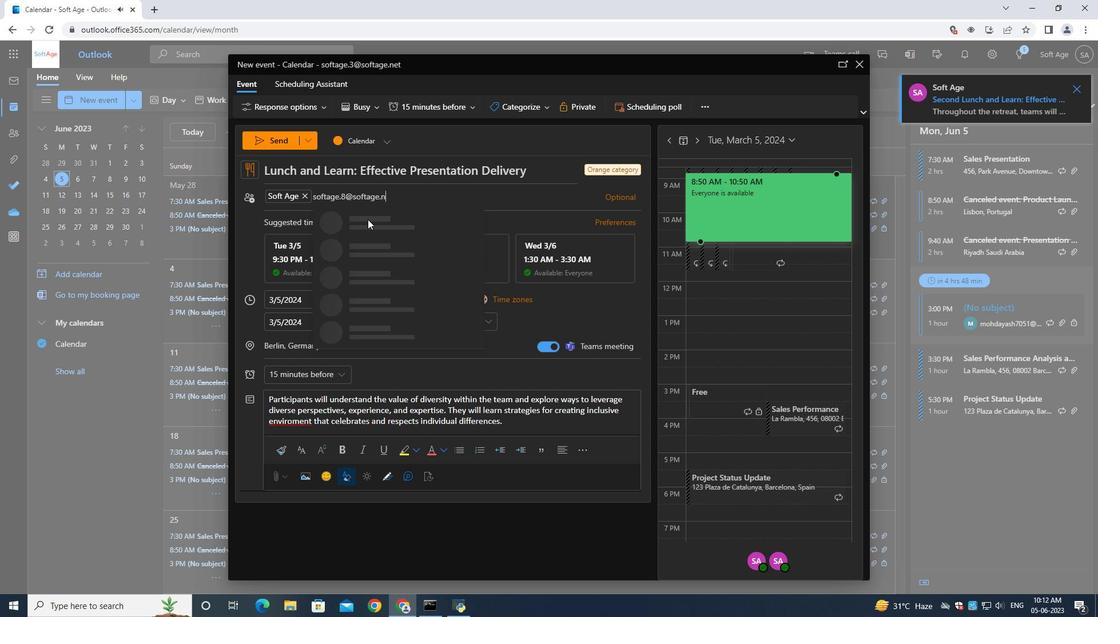 
Action: Mouse pressed left at (367, 219)
Screenshot: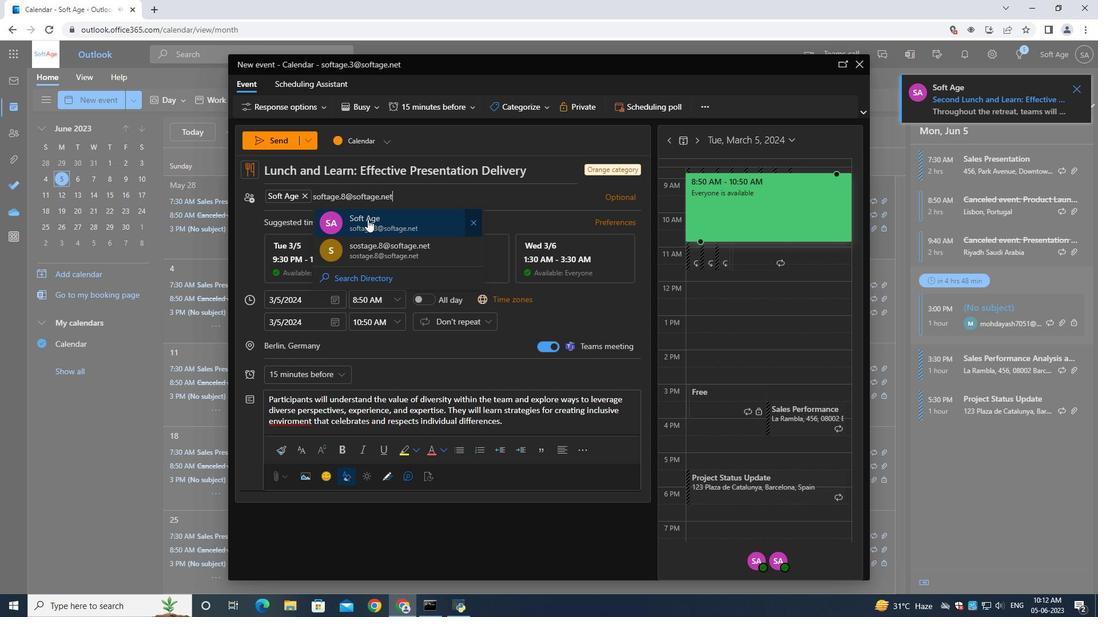 
Action: Mouse moved to (304, 366)
Screenshot: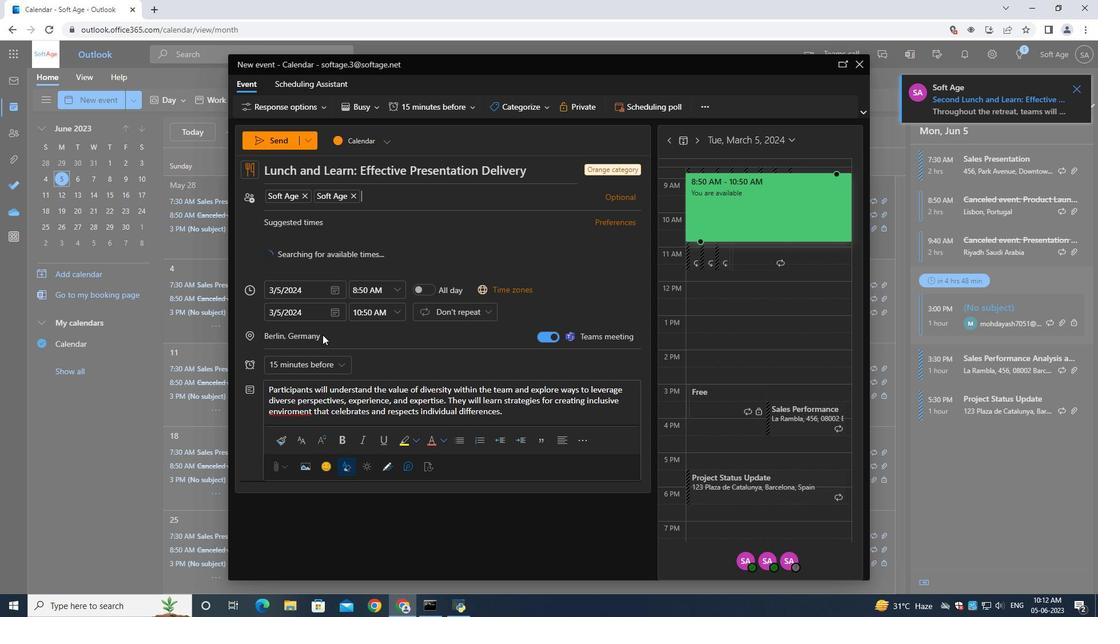 
Action: Mouse pressed left at (304, 366)
Screenshot: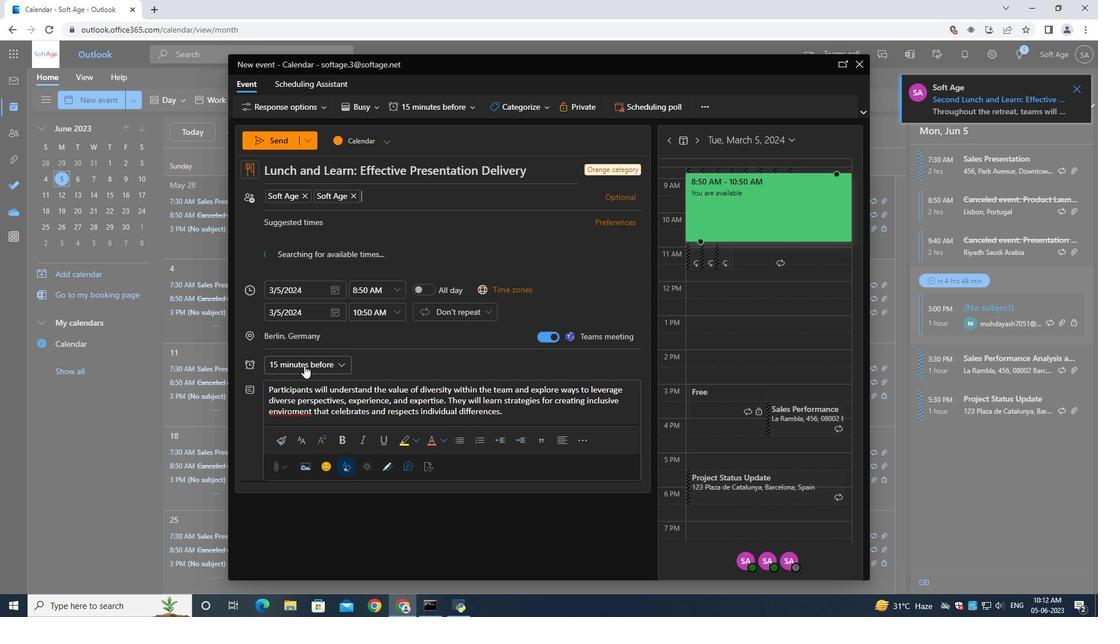 
Action: Mouse moved to (294, 289)
Screenshot: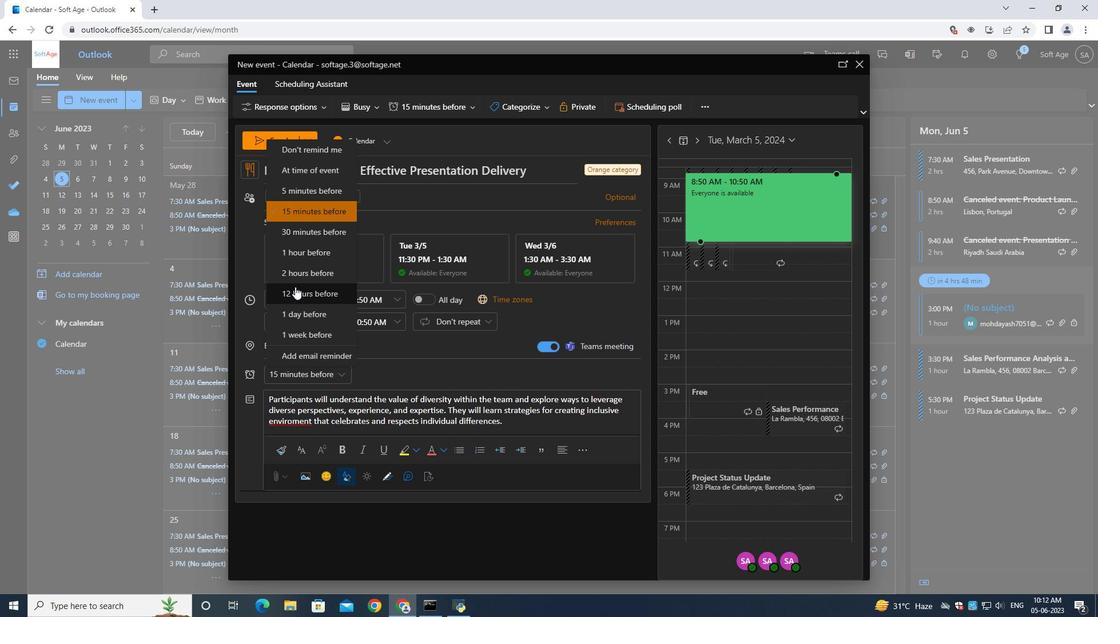 
Action: Mouse pressed left at (294, 289)
Screenshot: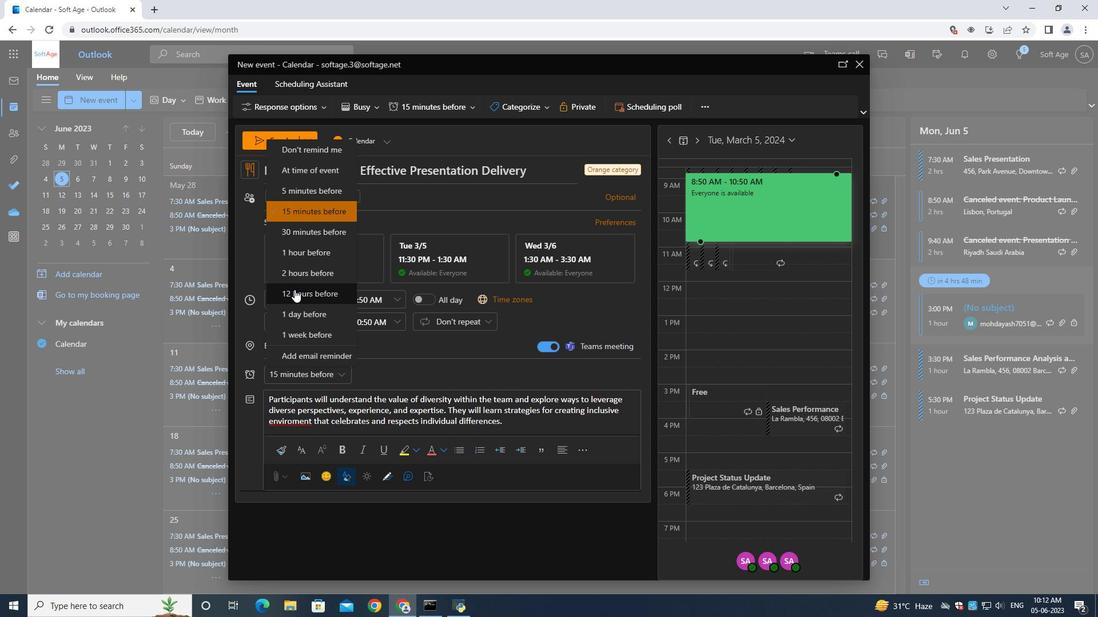 
Action: Mouse moved to (274, 147)
Screenshot: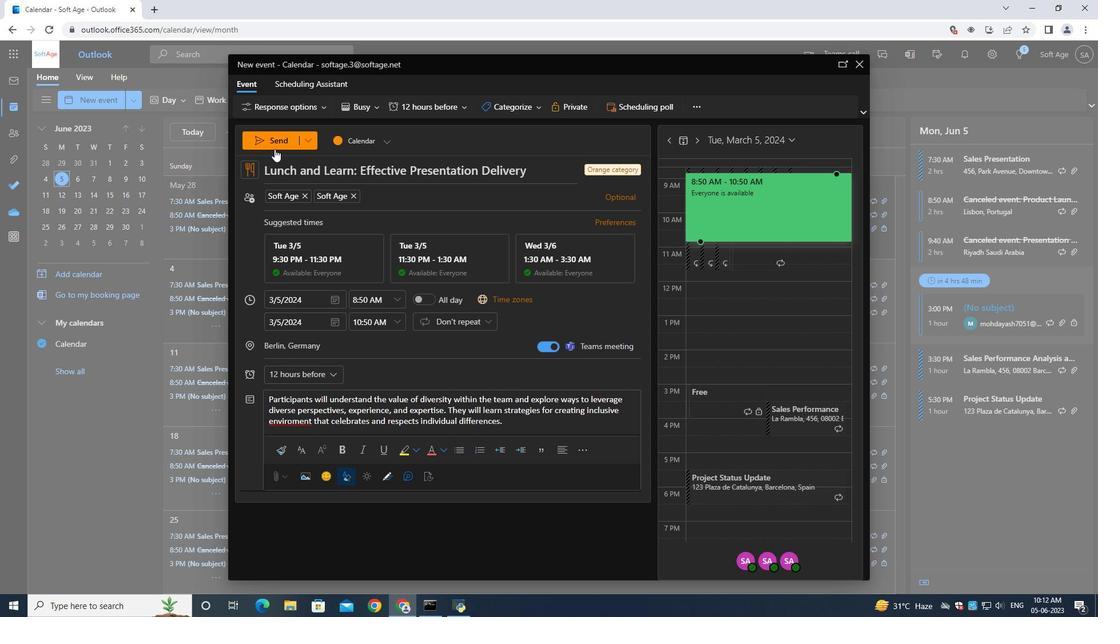 
Action: Mouse pressed left at (274, 147)
Screenshot: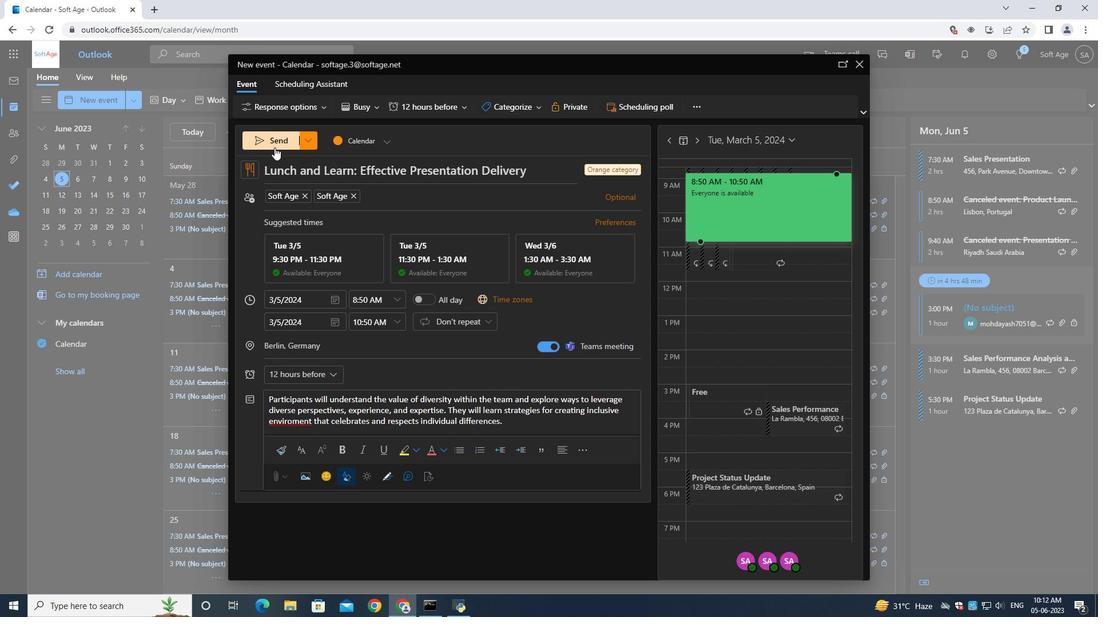 
